 Task: Search one way flight ticket for 1 adult, 6 children, 1 infant in seat and 1 infant on lap in business from Niagara Falls: Niagara Falls International Airport to Evansville: Evansville Regional Airport on 8-3-2023. Choice of flights is Spirit. Number of bags: 2 carry on bags. Price is upto 90000. Outbound departure time preference is 11:45. Return departure time preference is 17:00.
Action: Mouse moved to (229, 336)
Screenshot: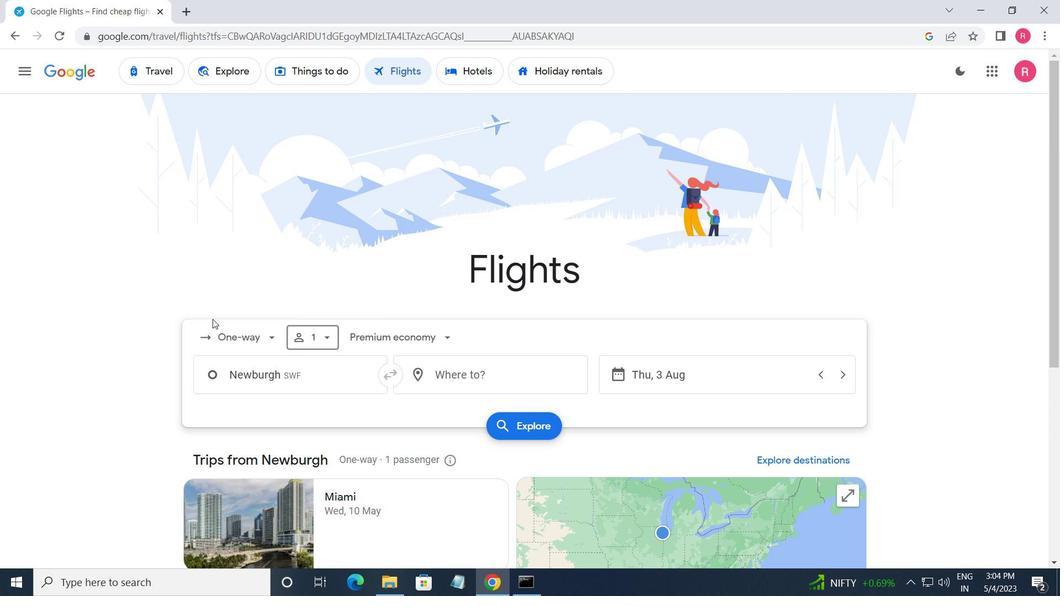 
Action: Mouse pressed left at (229, 336)
Screenshot: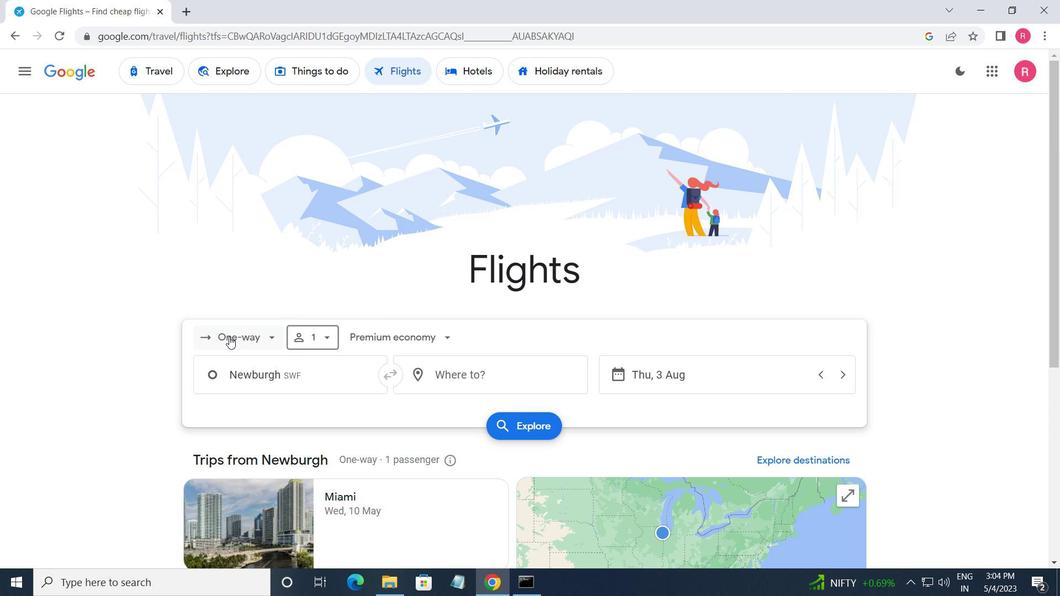 
Action: Mouse moved to (241, 405)
Screenshot: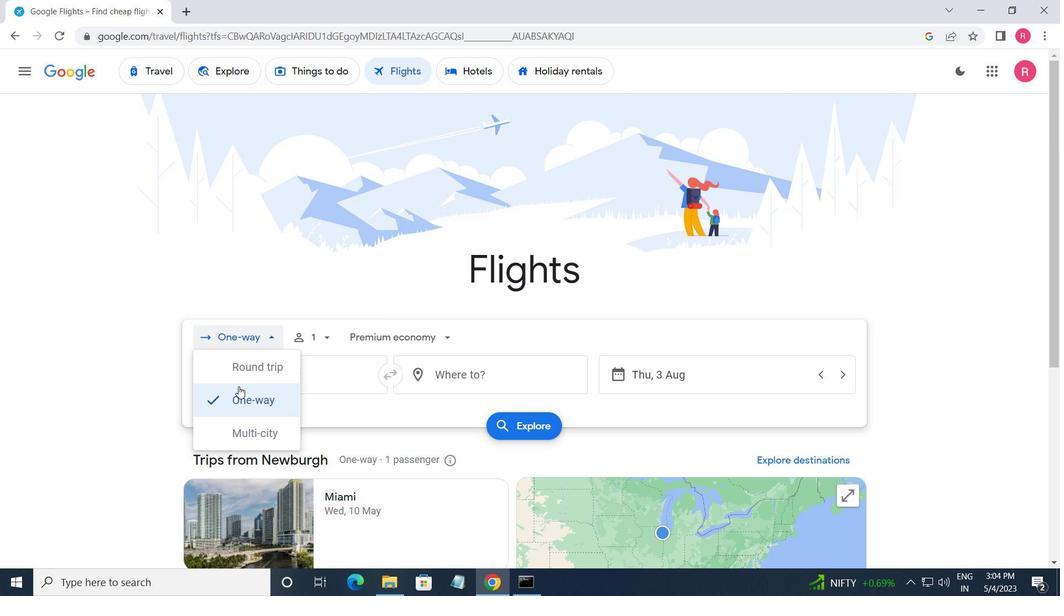 
Action: Mouse pressed left at (241, 405)
Screenshot: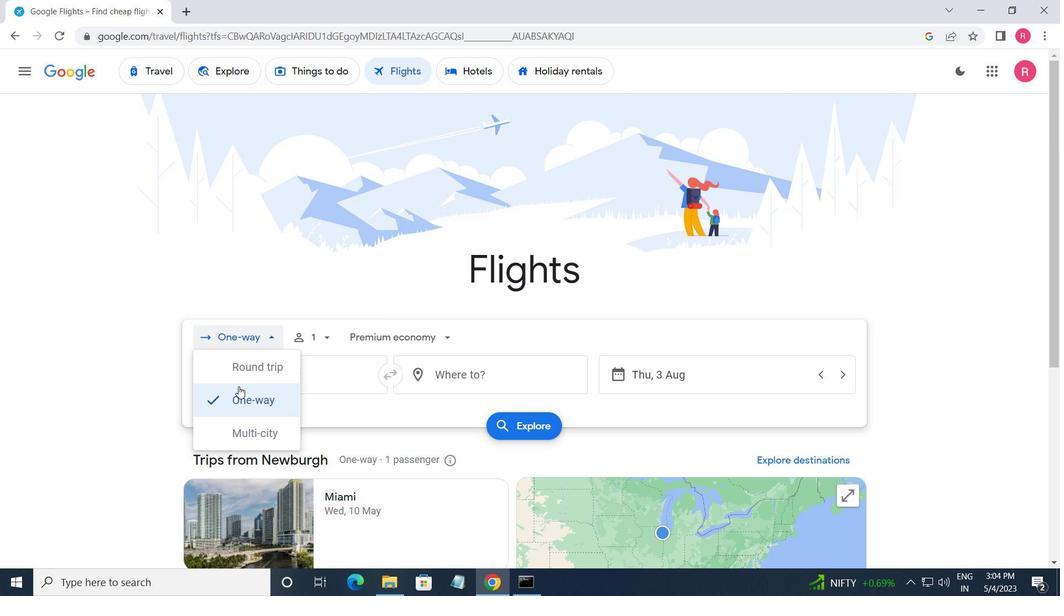 
Action: Mouse moved to (325, 333)
Screenshot: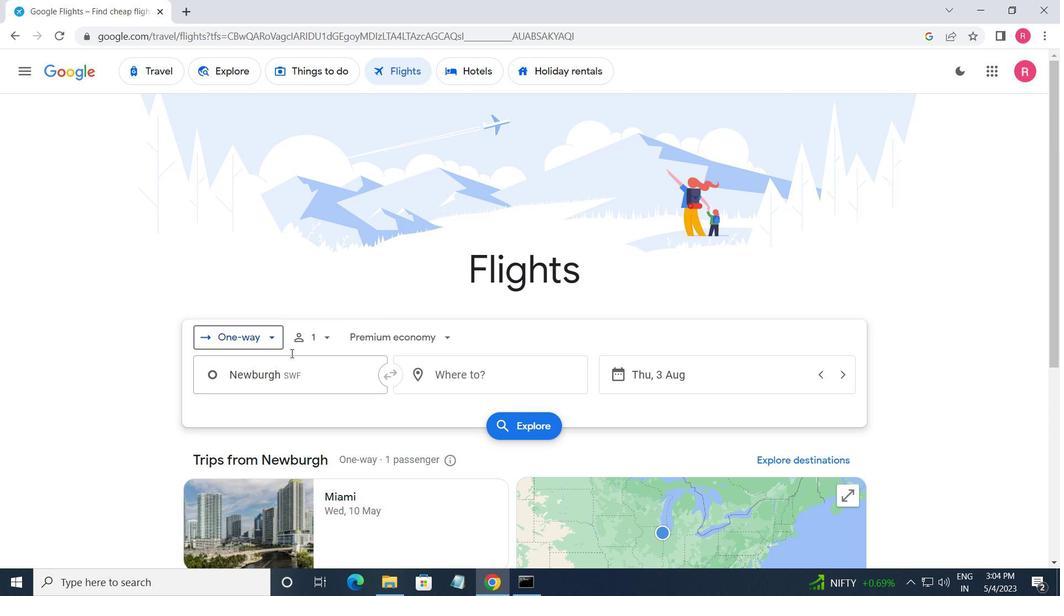 
Action: Mouse pressed left at (325, 333)
Screenshot: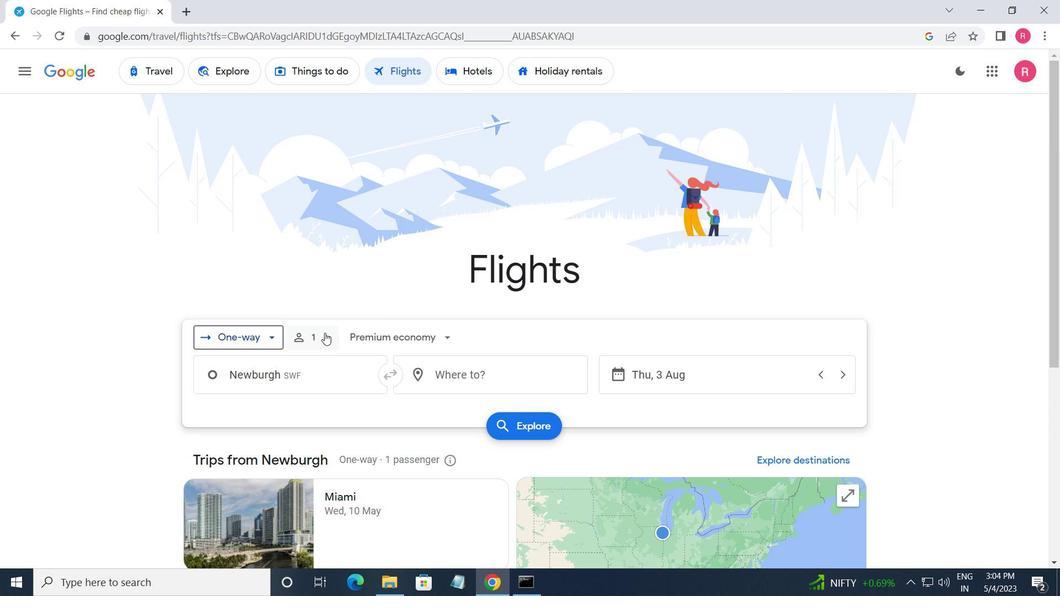 
Action: Mouse moved to (445, 418)
Screenshot: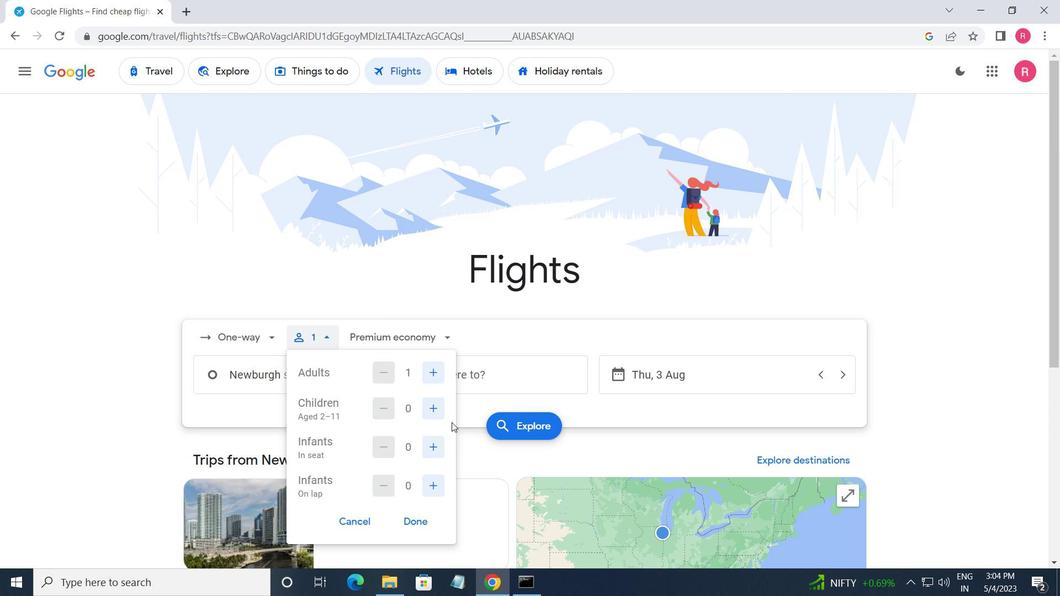 
Action: Mouse pressed left at (445, 418)
Screenshot: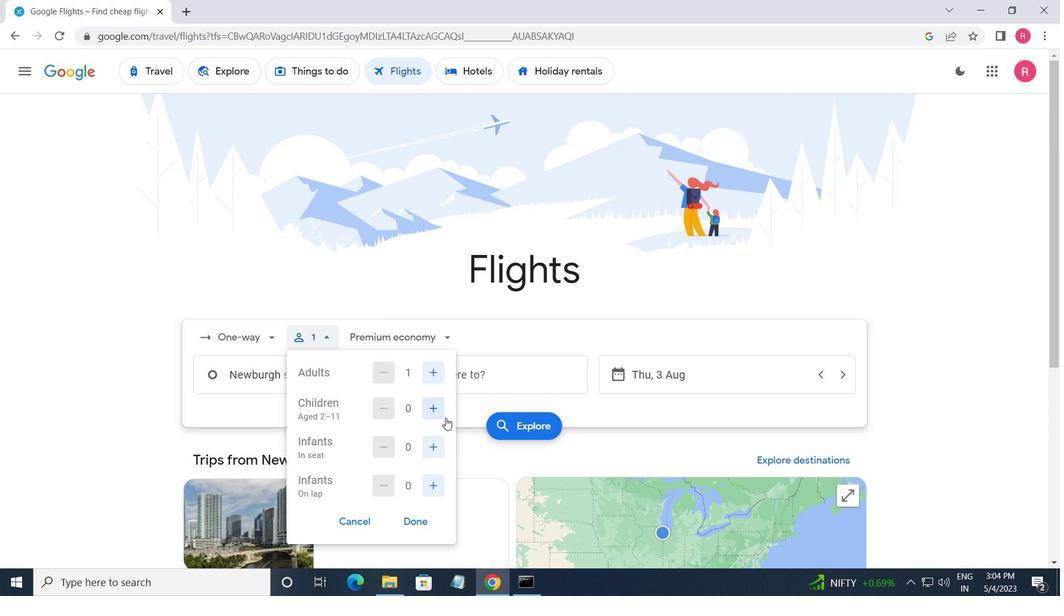 
Action: Mouse moved to (445, 417)
Screenshot: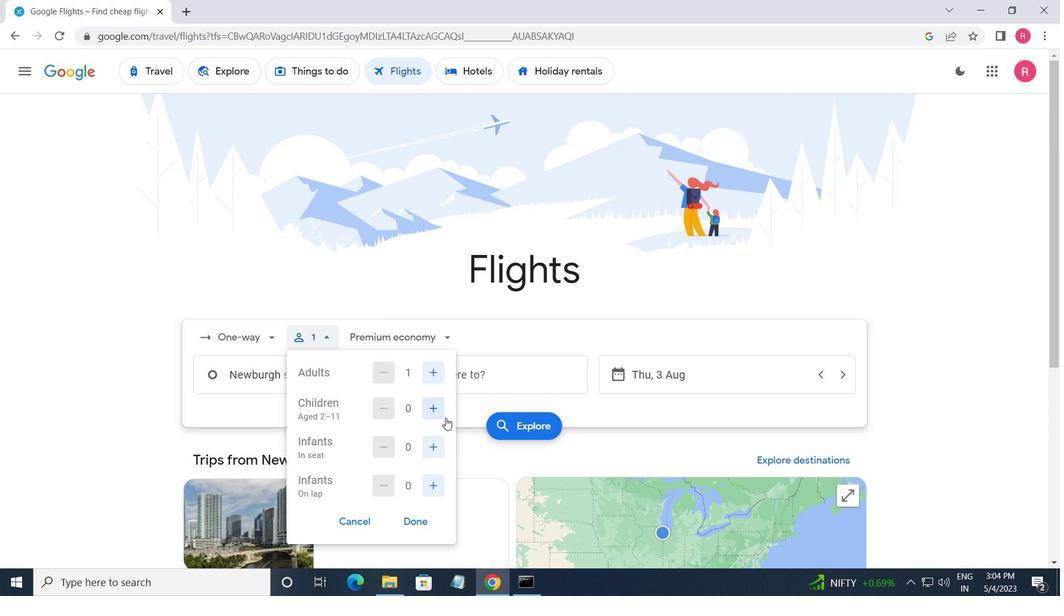 
Action: Mouse pressed left at (445, 417)
Screenshot: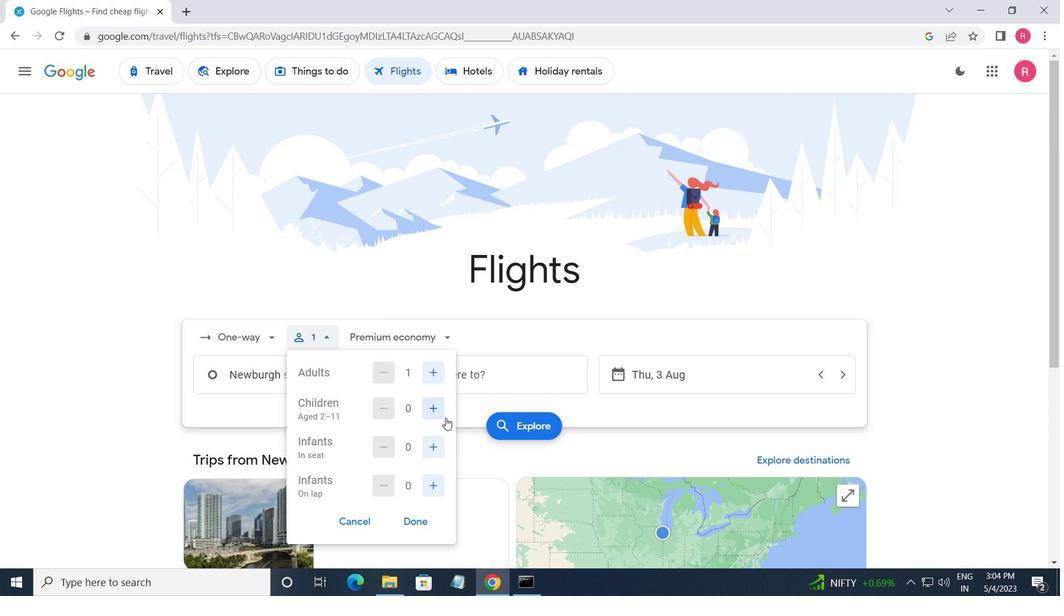 
Action: Mouse moved to (445, 417)
Screenshot: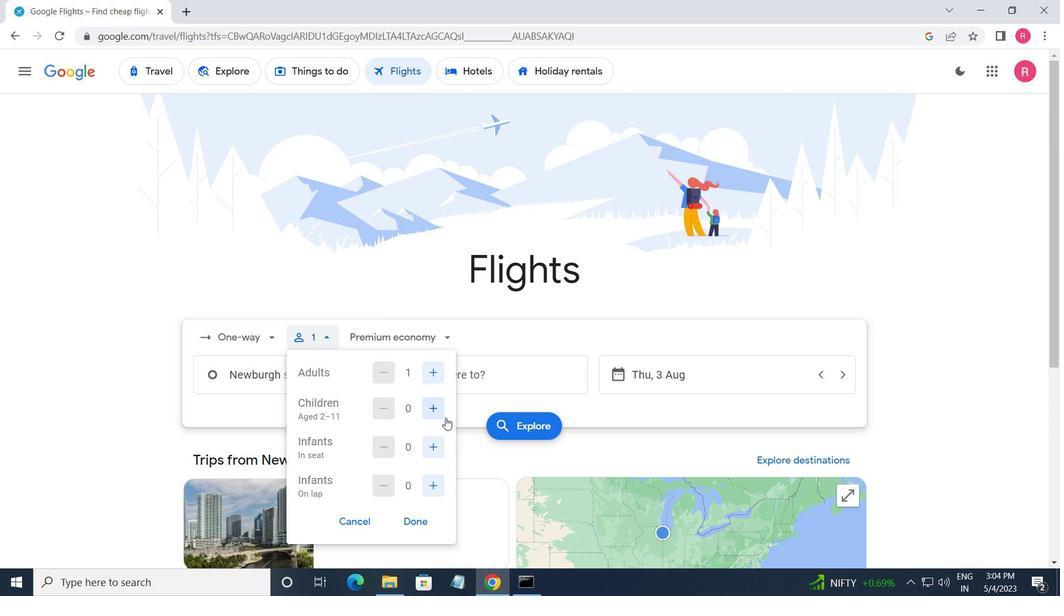 
Action: Mouse pressed left at (445, 417)
Screenshot: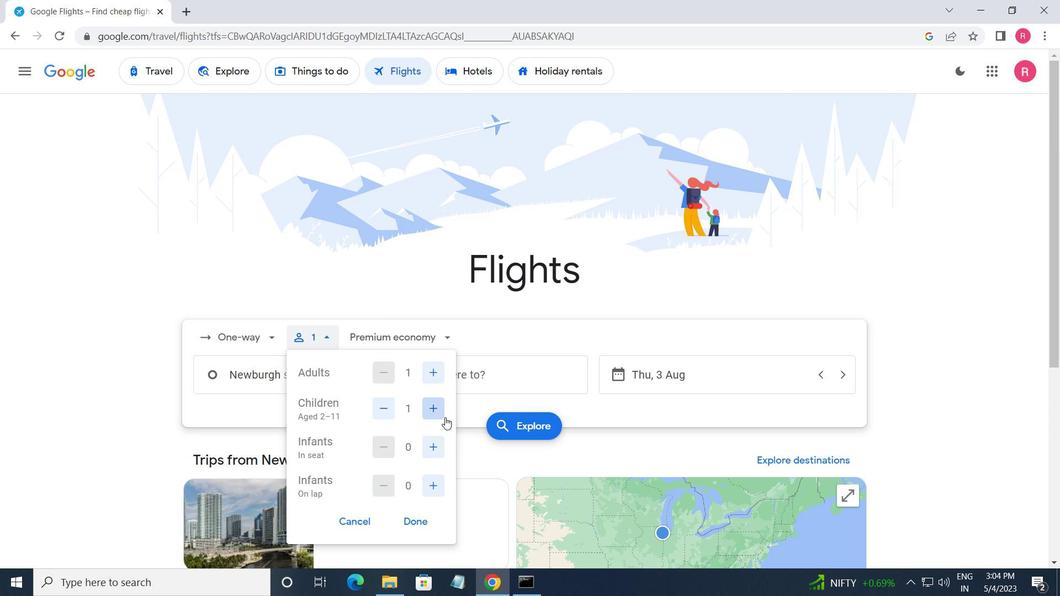 
Action: Mouse moved to (445, 415)
Screenshot: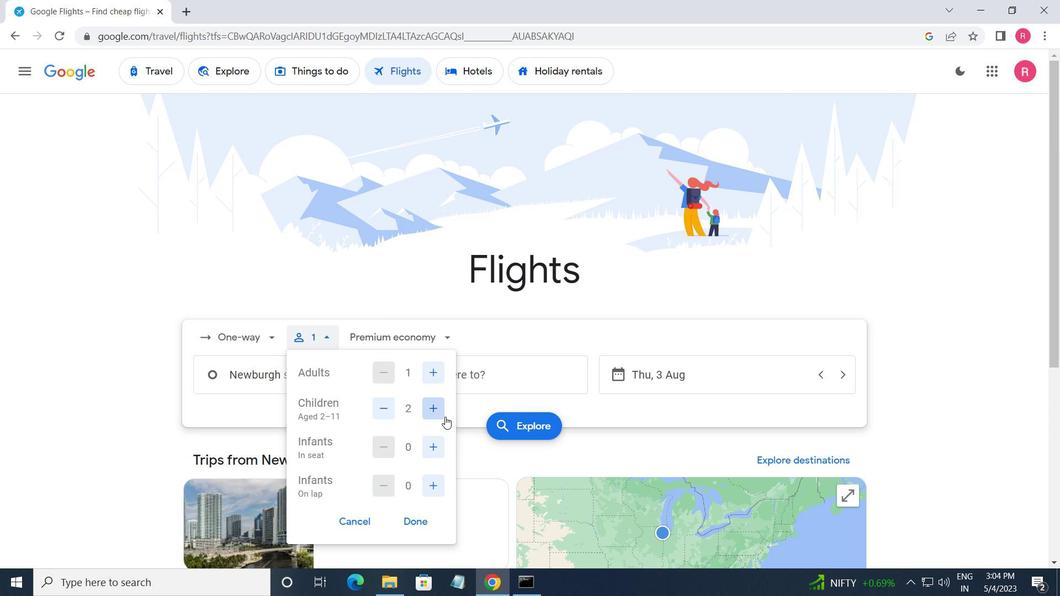 
Action: Mouse pressed left at (445, 415)
Screenshot: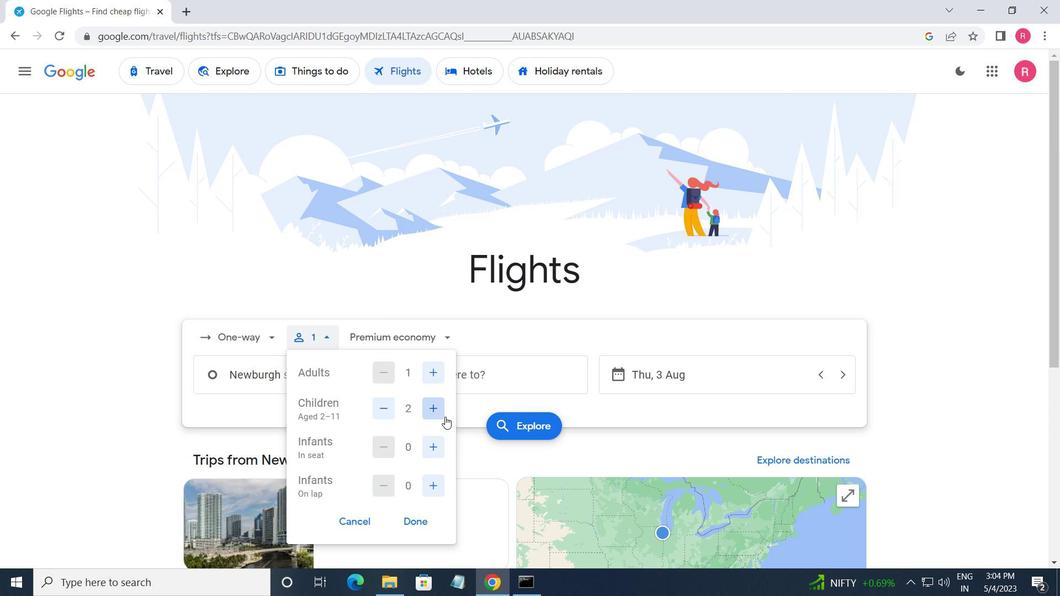 
Action: Mouse moved to (444, 414)
Screenshot: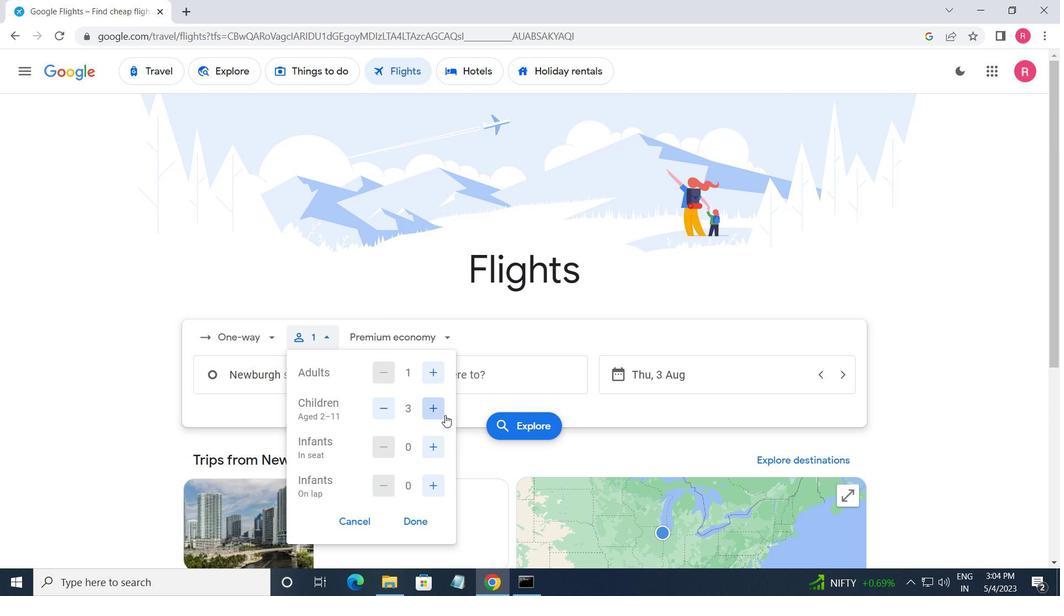 
Action: Mouse pressed left at (444, 414)
Screenshot: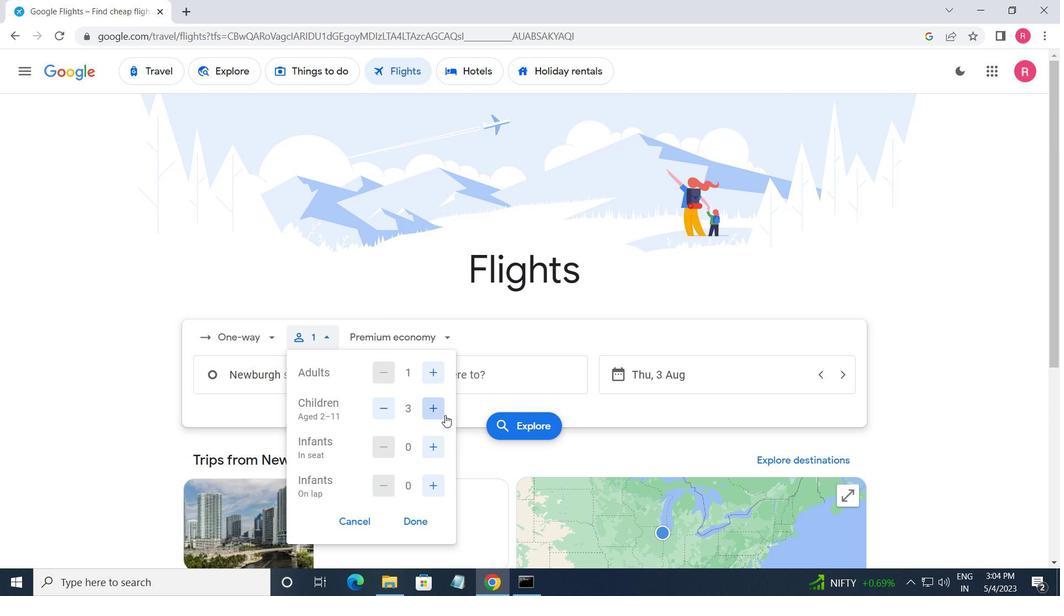 
Action: Mouse pressed left at (444, 414)
Screenshot: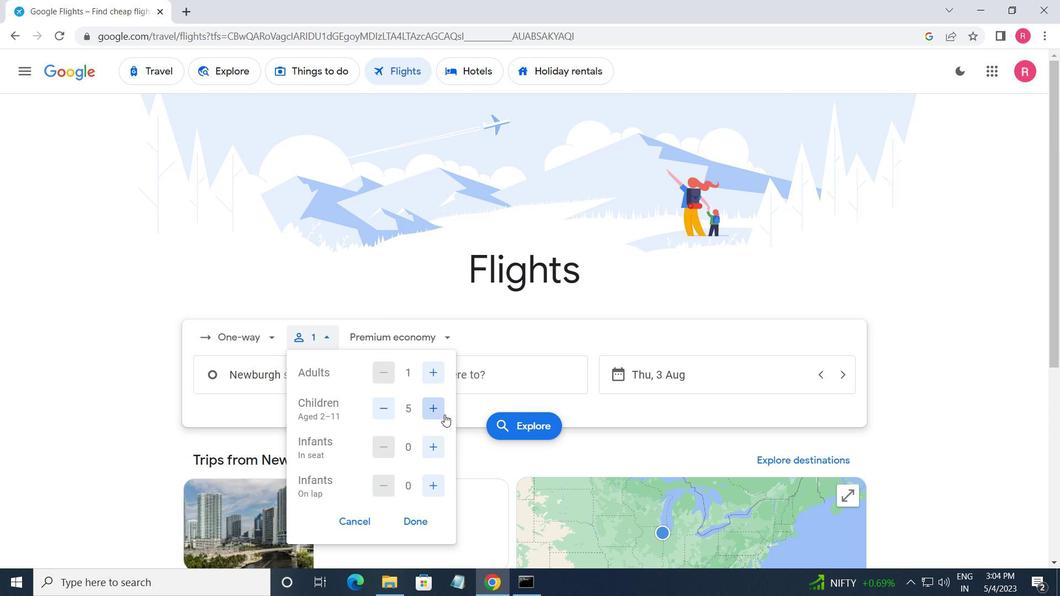 
Action: Mouse moved to (429, 444)
Screenshot: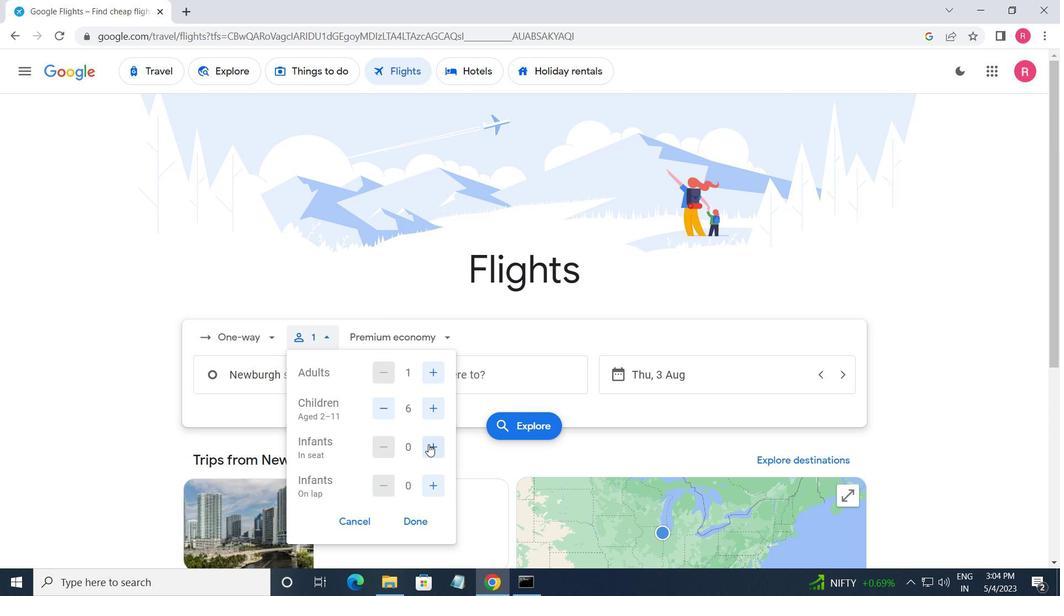 
Action: Mouse pressed left at (429, 444)
Screenshot: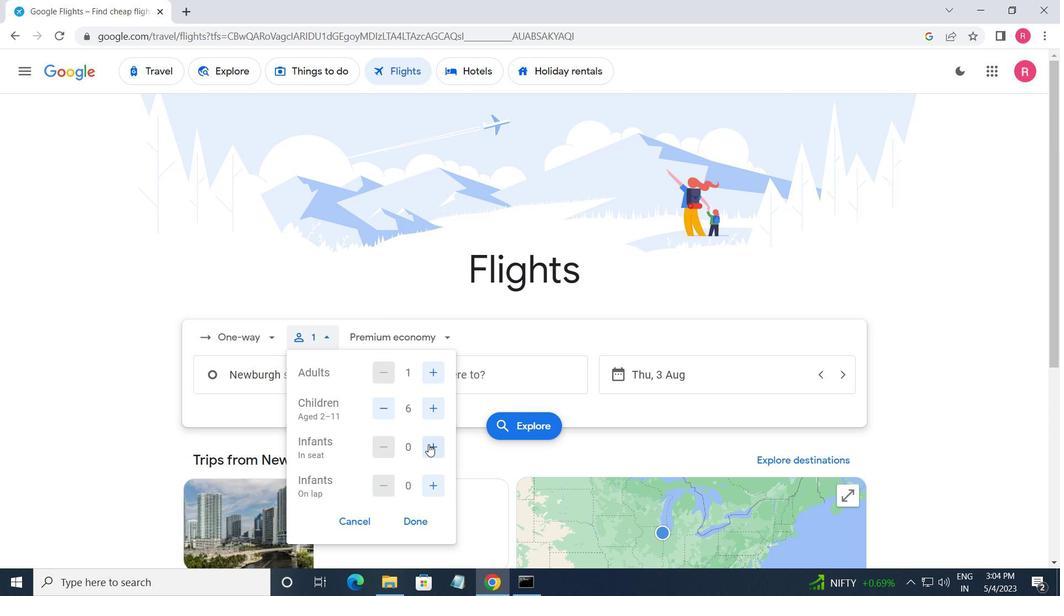 
Action: Mouse moved to (433, 490)
Screenshot: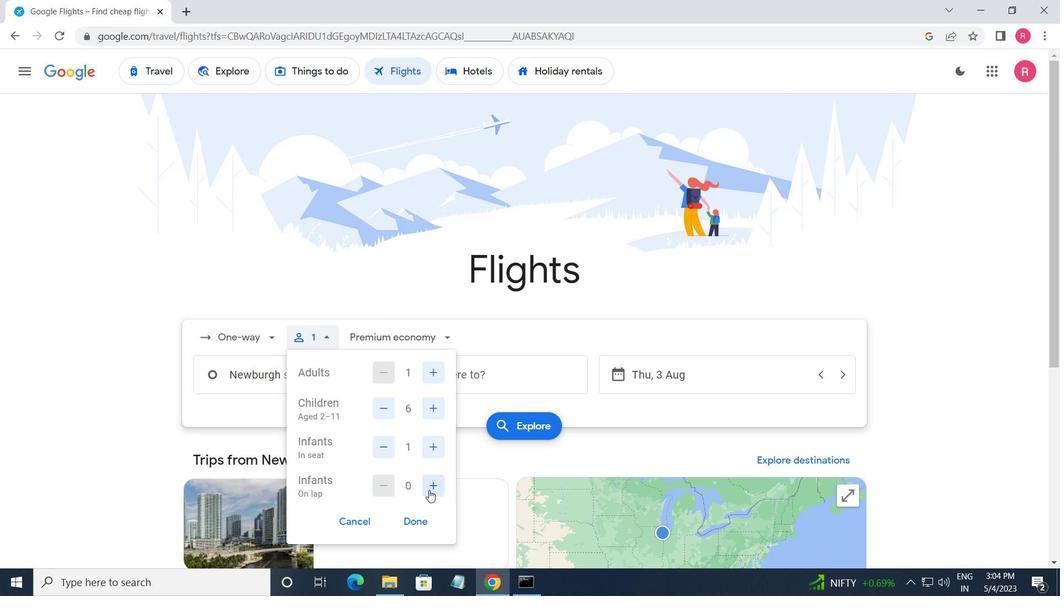 
Action: Mouse pressed left at (433, 490)
Screenshot: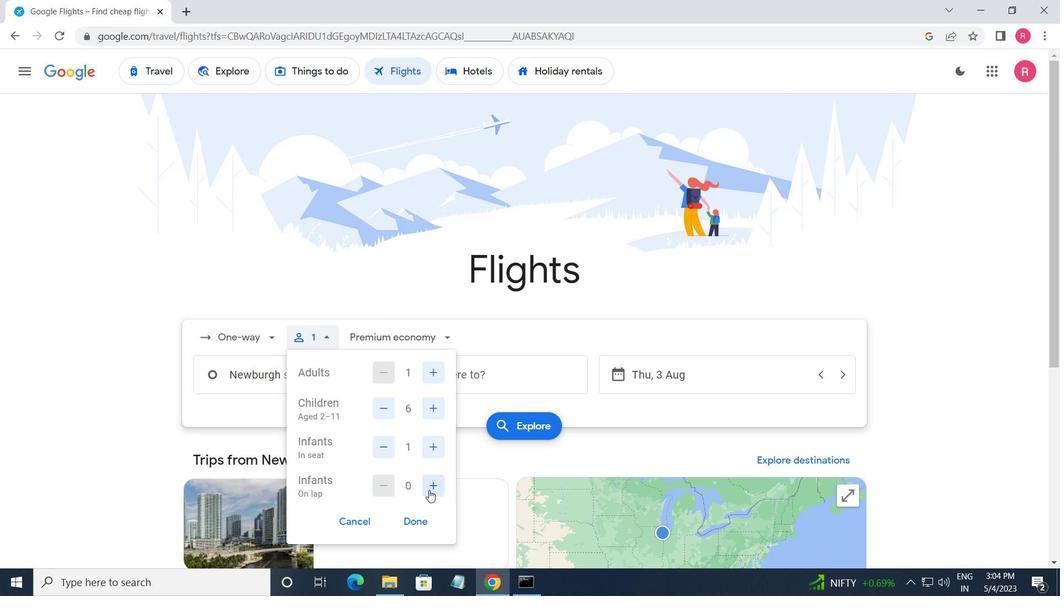 
Action: Mouse moved to (414, 333)
Screenshot: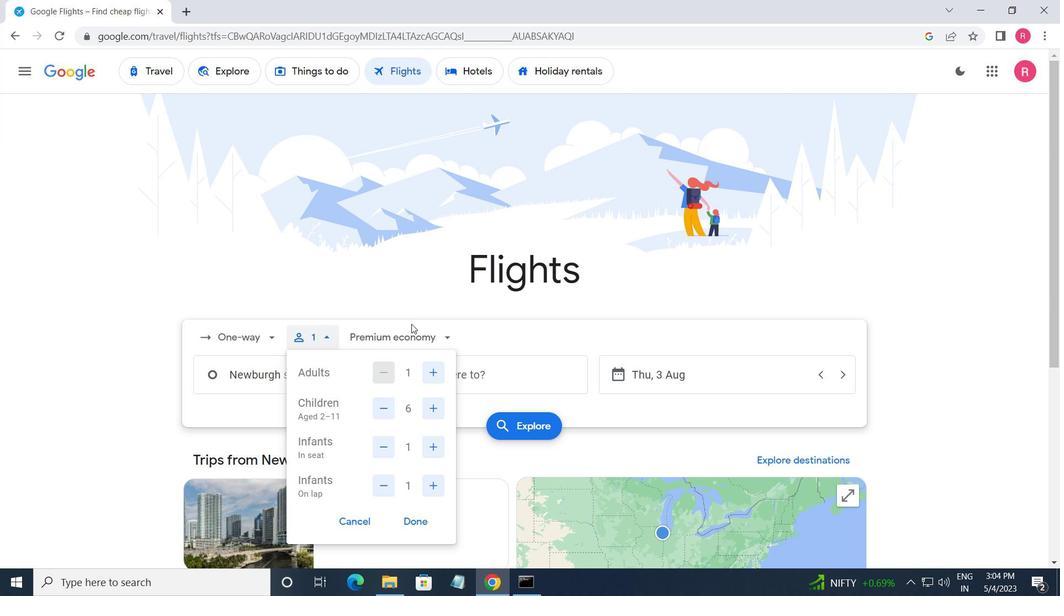 
Action: Mouse pressed left at (414, 333)
Screenshot: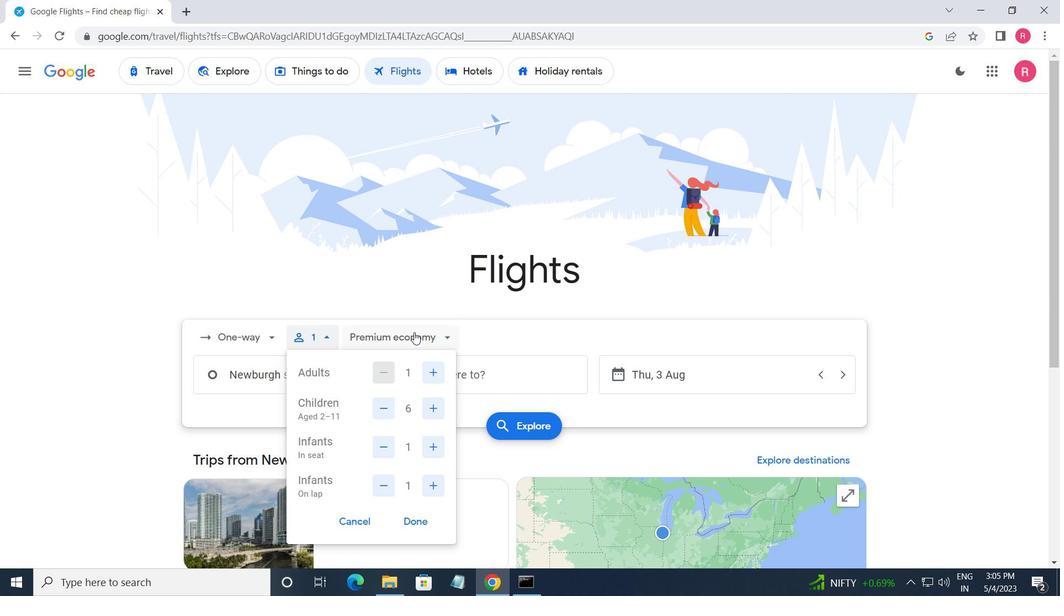 
Action: Mouse moved to (418, 428)
Screenshot: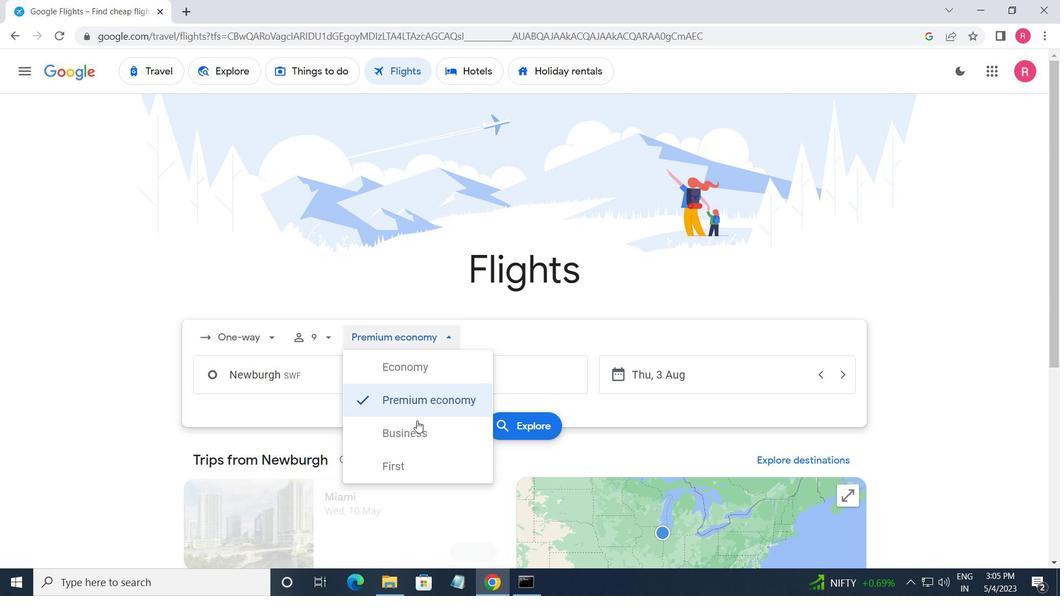 
Action: Mouse pressed left at (418, 428)
Screenshot: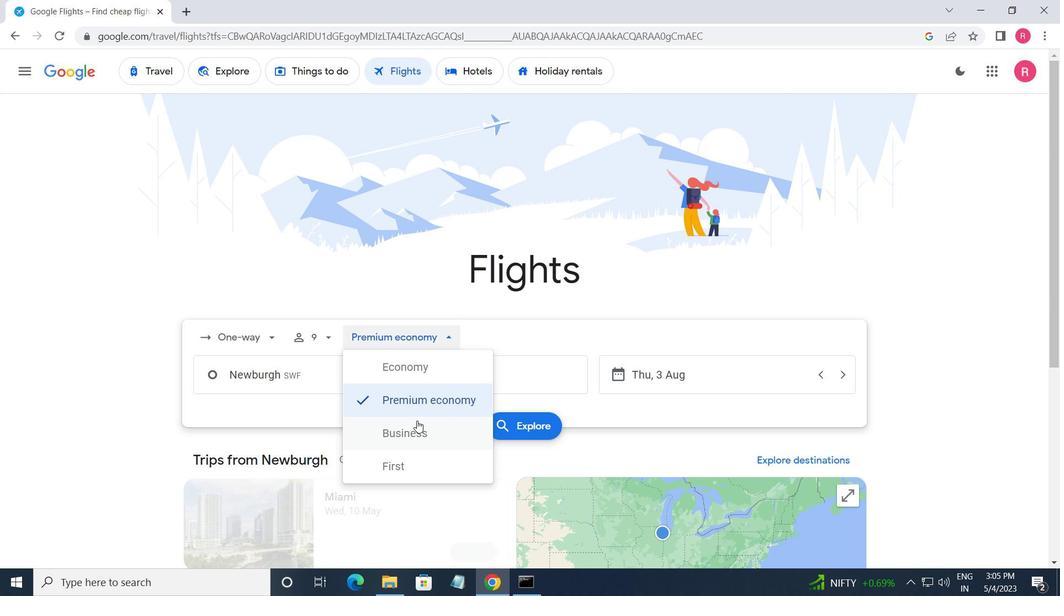 
Action: Mouse moved to (346, 377)
Screenshot: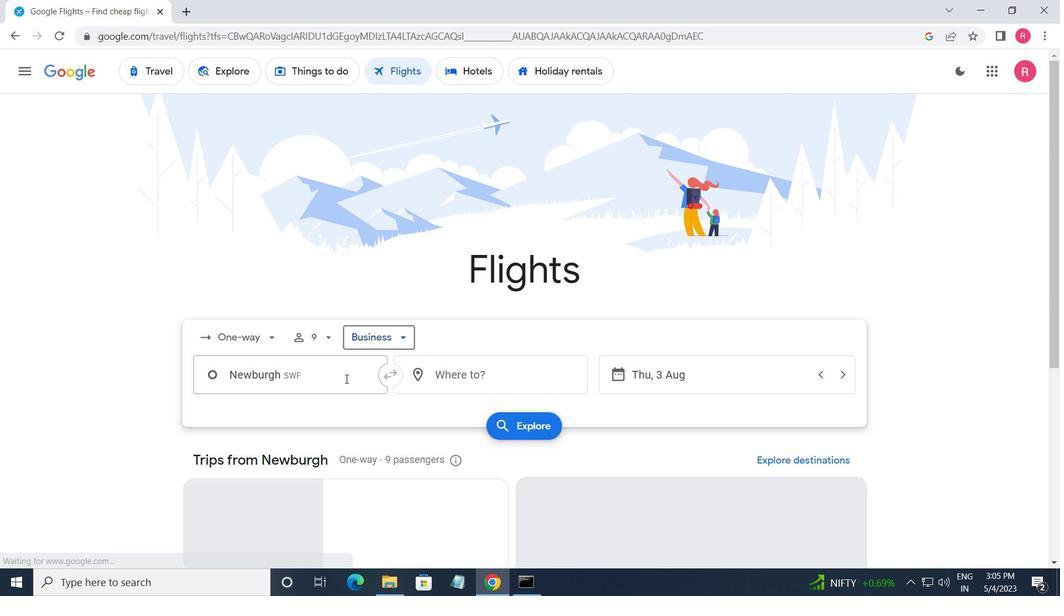 
Action: Mouse pressed left at (346, 377)
Screenshot: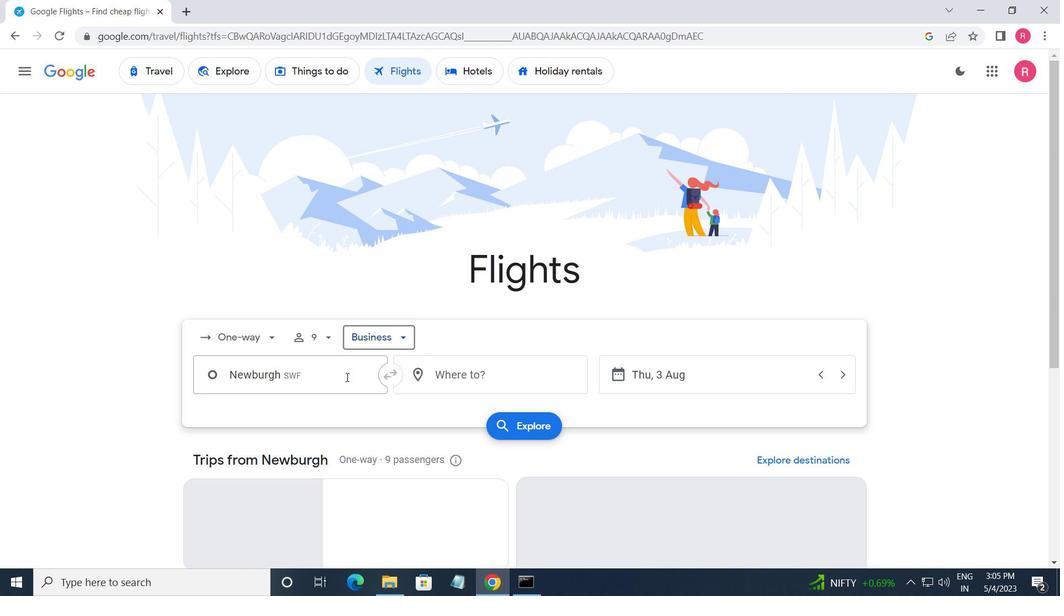 
Action: Mouse moved to (343, 374)
Screenshot: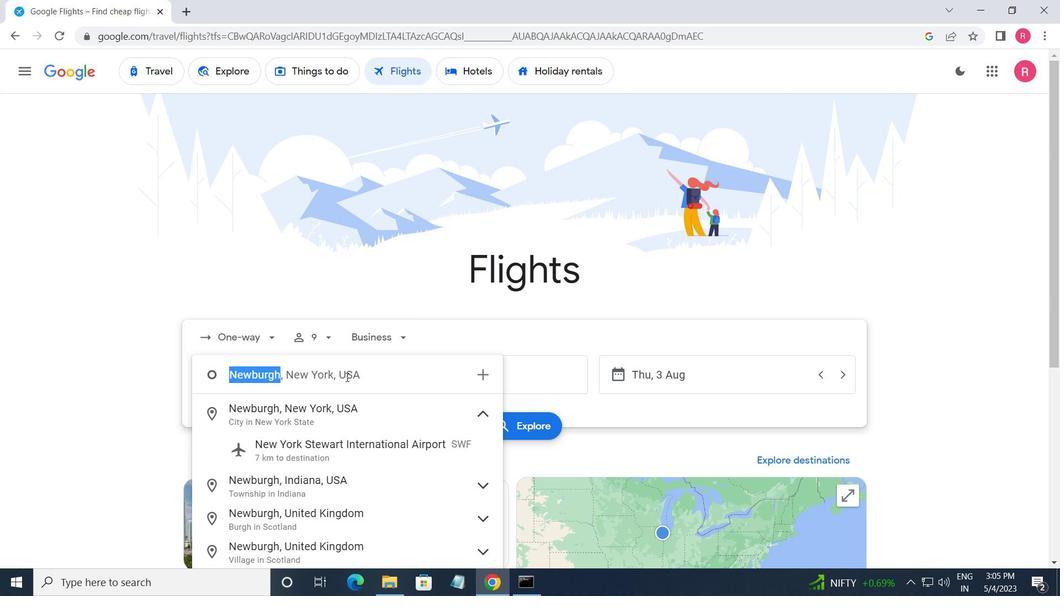 
Action: Key pressed <Key.shift_r>Niagara<Key.space><Key.shift><Key.shift><Key.shift><Key.shift>FALLS
Screenshot: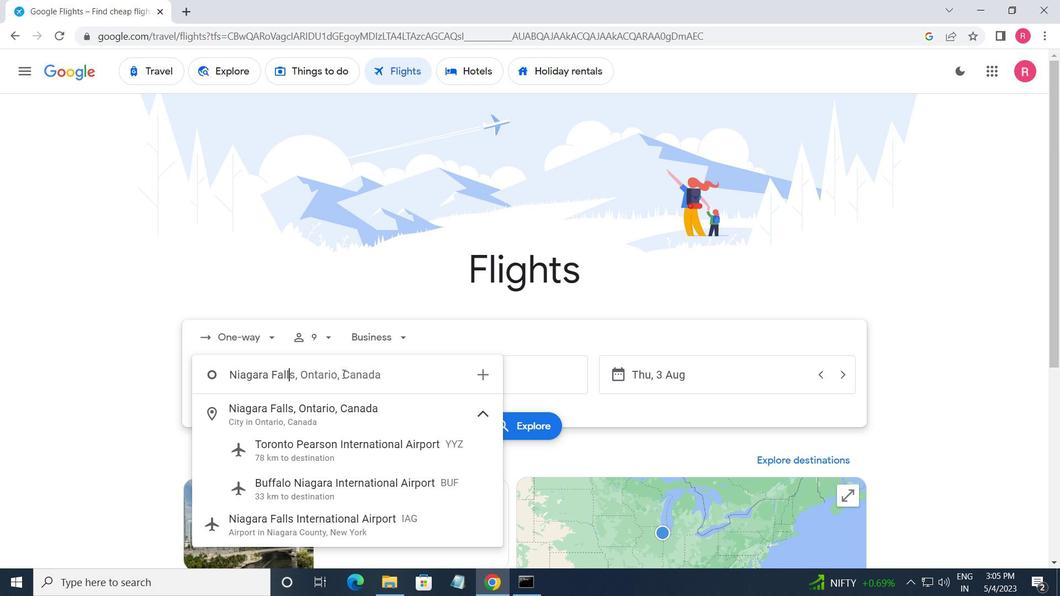 
Action: Mouse moved to (362, 521)
Screenshot: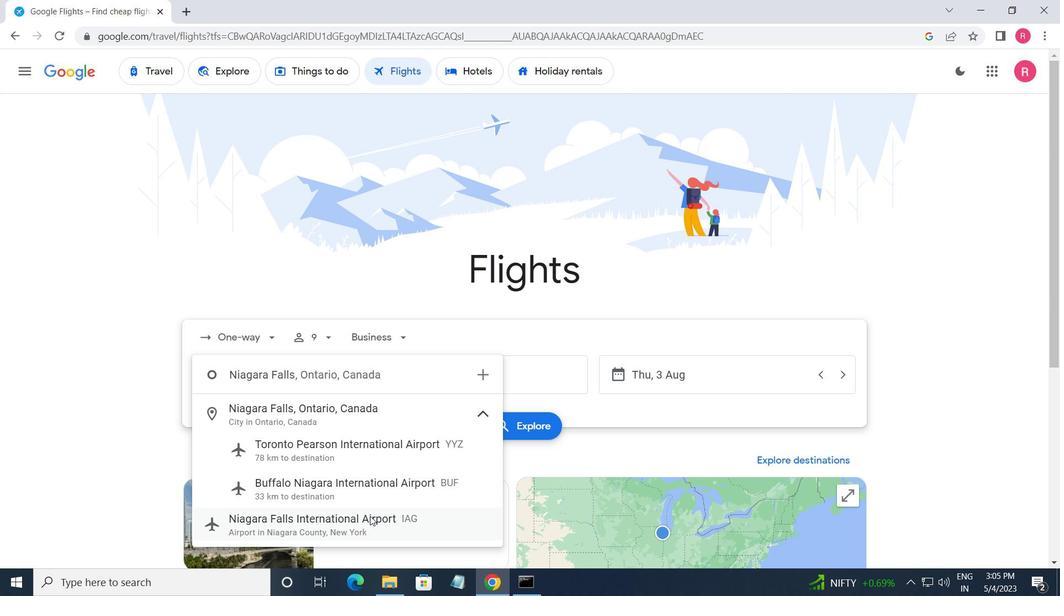 
Action: Mouse pressed left at (362, 521)
Screenshot: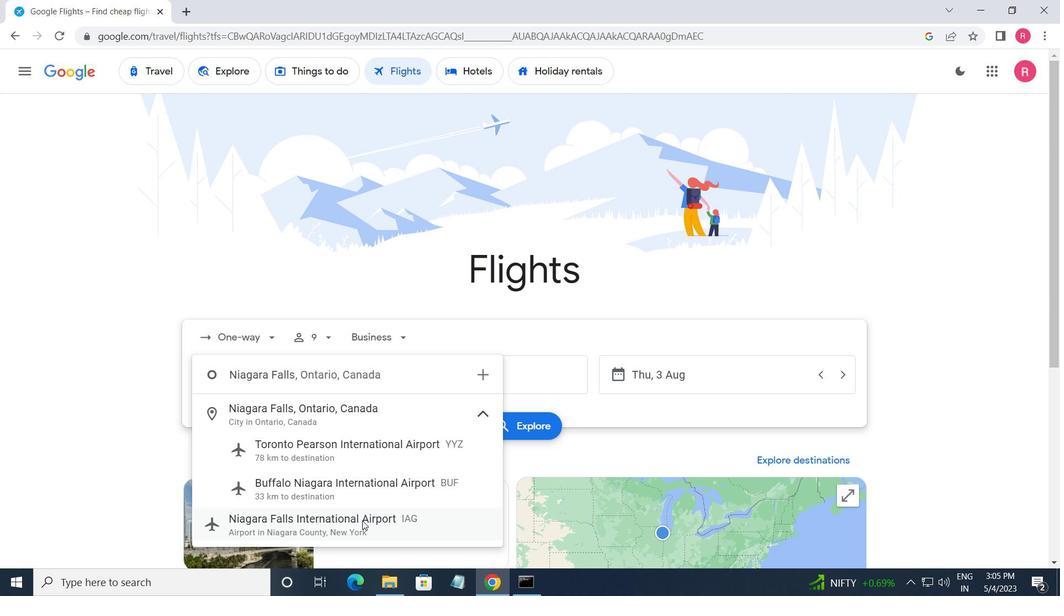 
Action: Mouse moved to (510, 390)
Screenshot: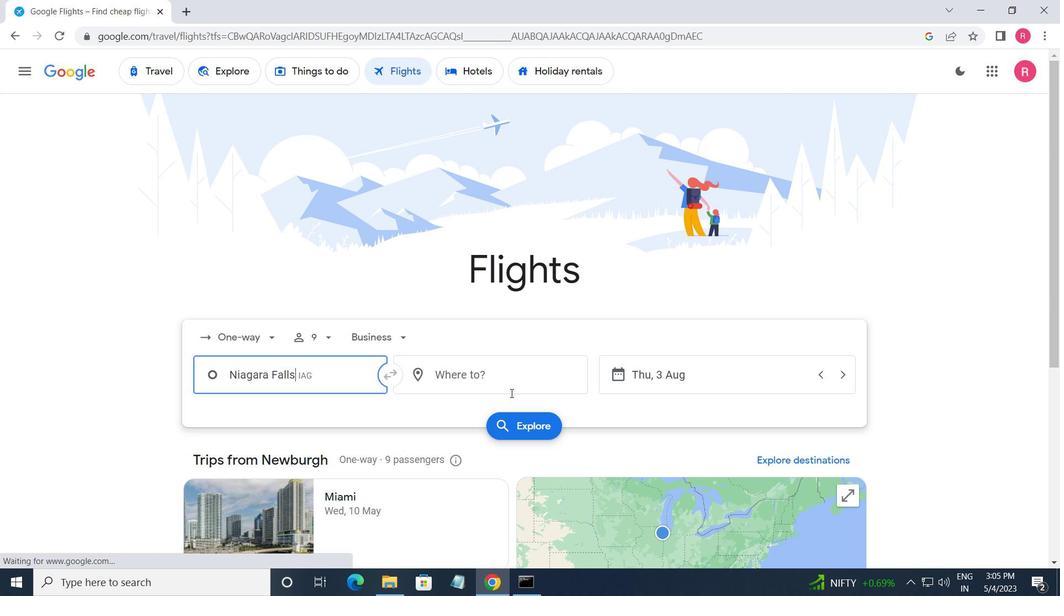 
Action: Mouse pressed left at (510, 390)
Screenshot: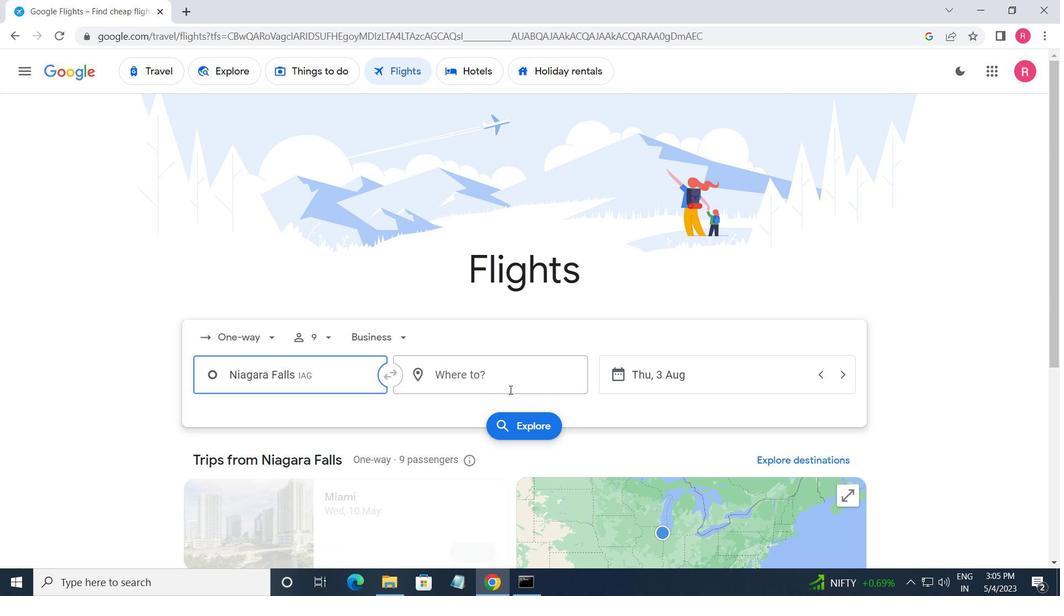 
Action: Mouse moved to (483, 516)
Screenshot: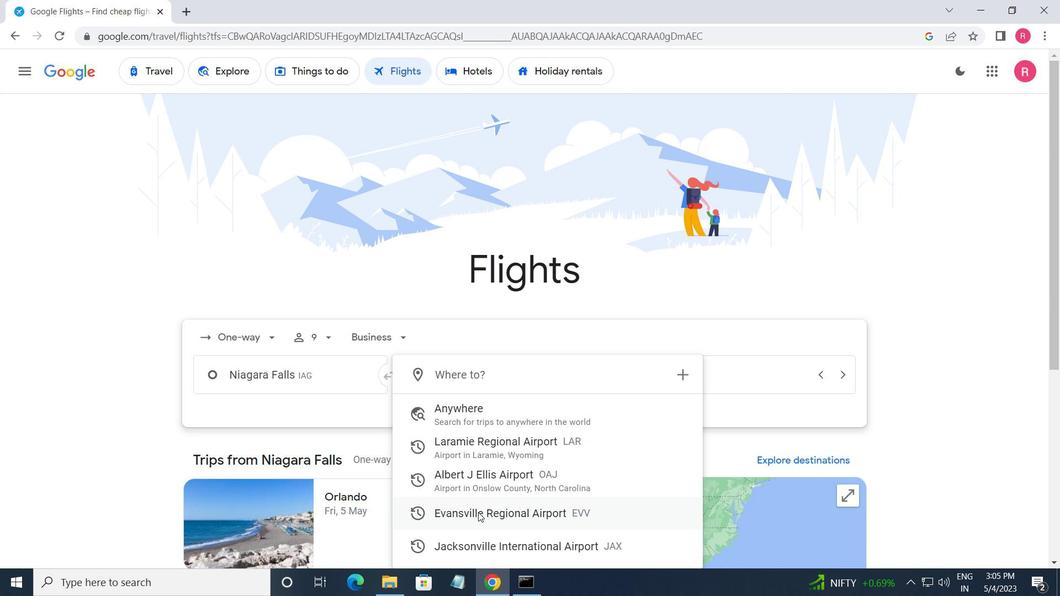 
Action: Mouse pressed left at (483, 516)
Screenshot: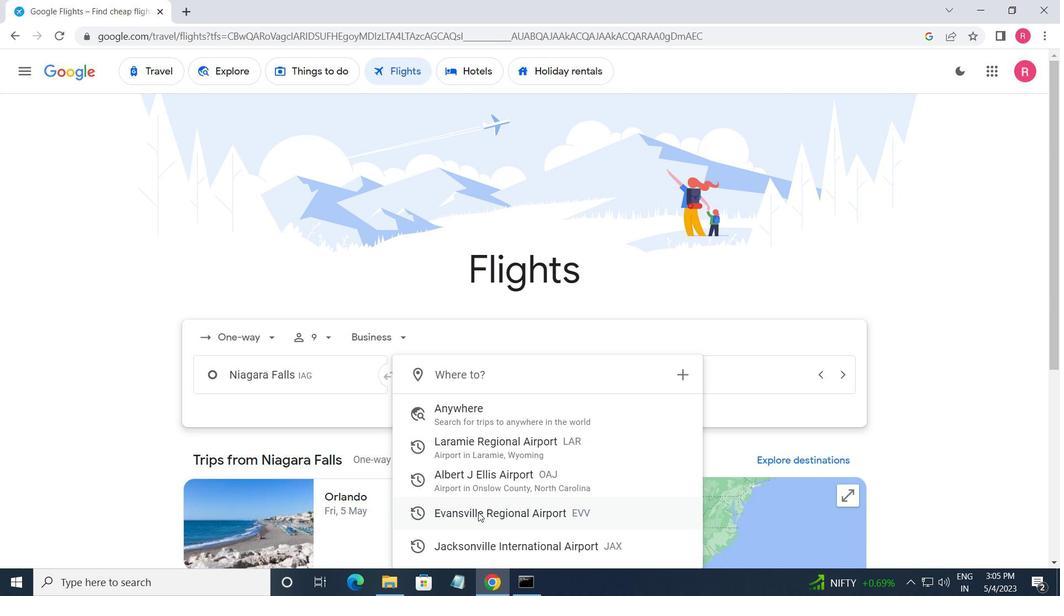 
Action: Mouse moved to (493, 513)
Screenshot: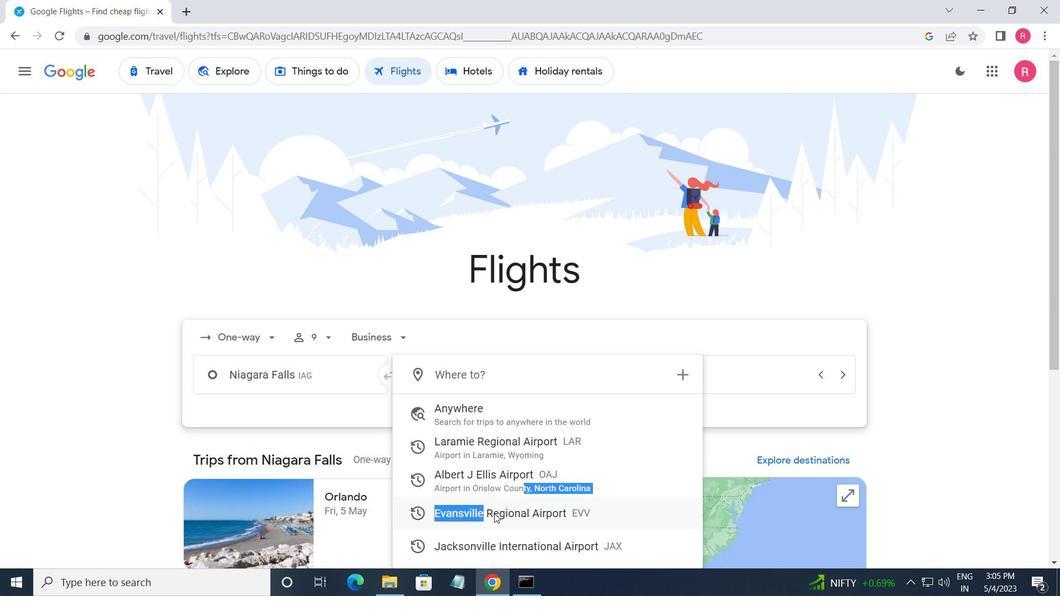 
Action: Mouse pressed left at (493, 513)
Screenshot: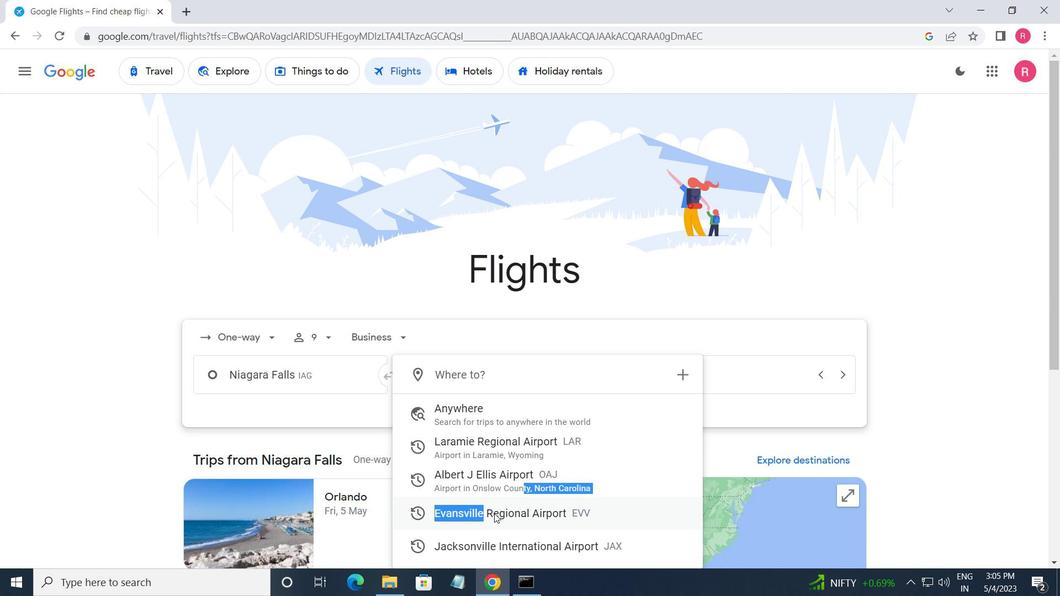 
Action: Mouse moved to (738, 381)
Screenshot: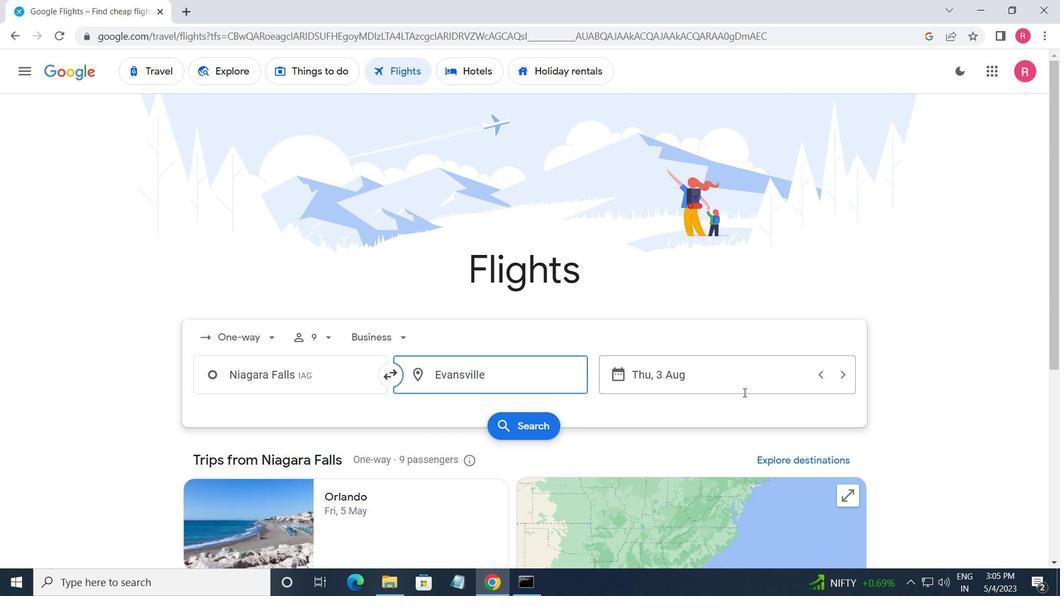 
Action: Mouse pressed left at (738, 381)
Screenshot: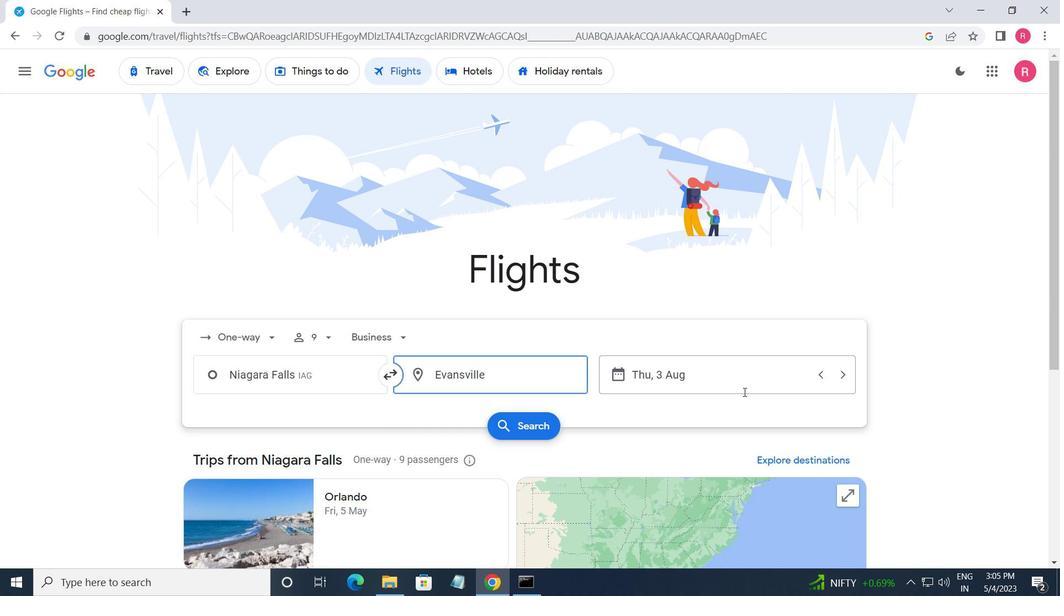 
Action: Mouse moved to (511, 325)
Screenshot: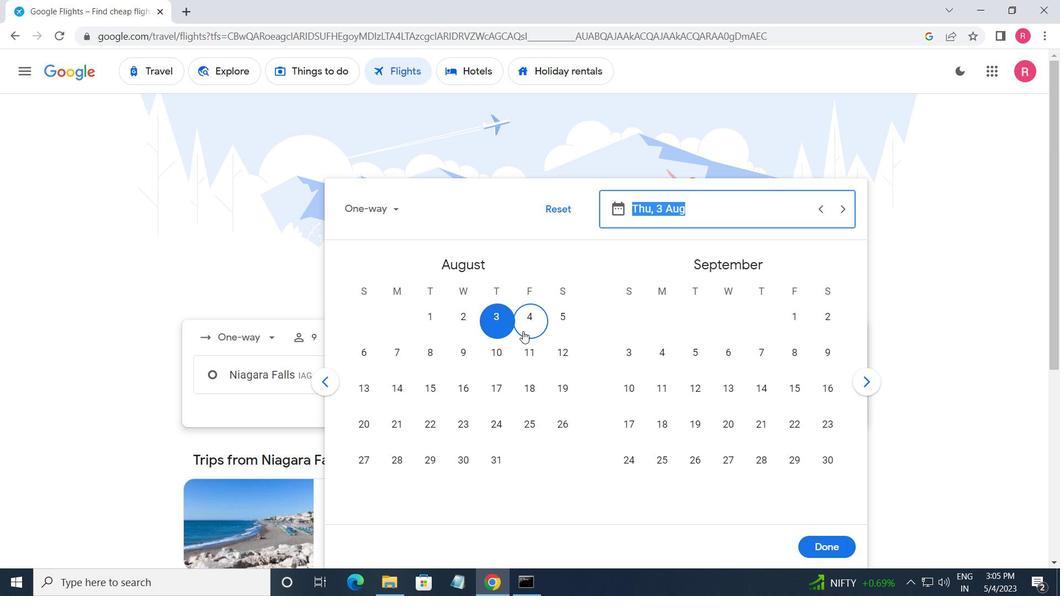 
Action: Mouse pressed left at (511, 325)
Screenshot: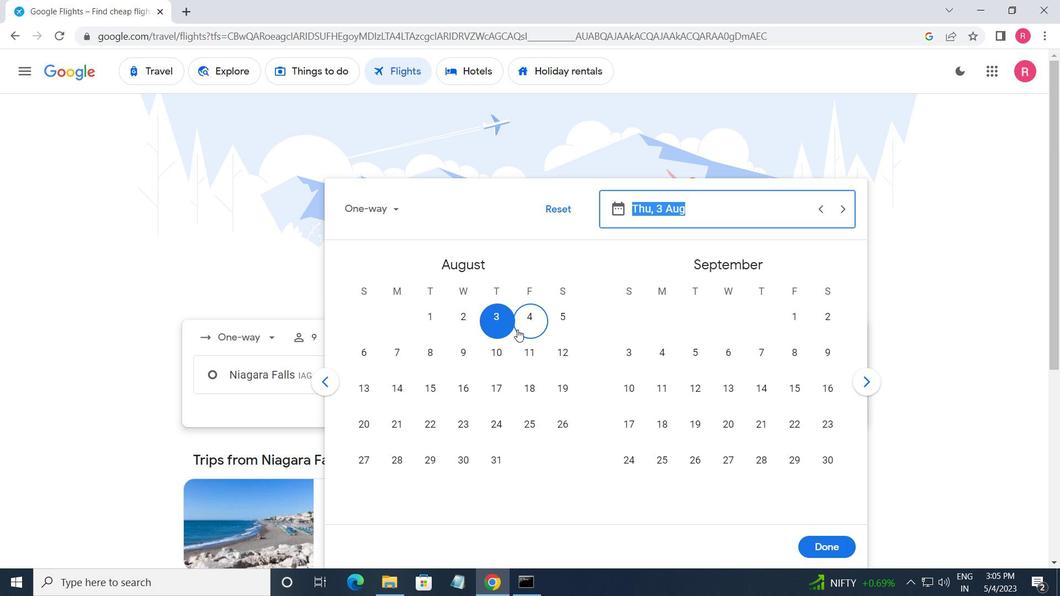 
Action: Mouse moved to (827, 541)
Screenshot: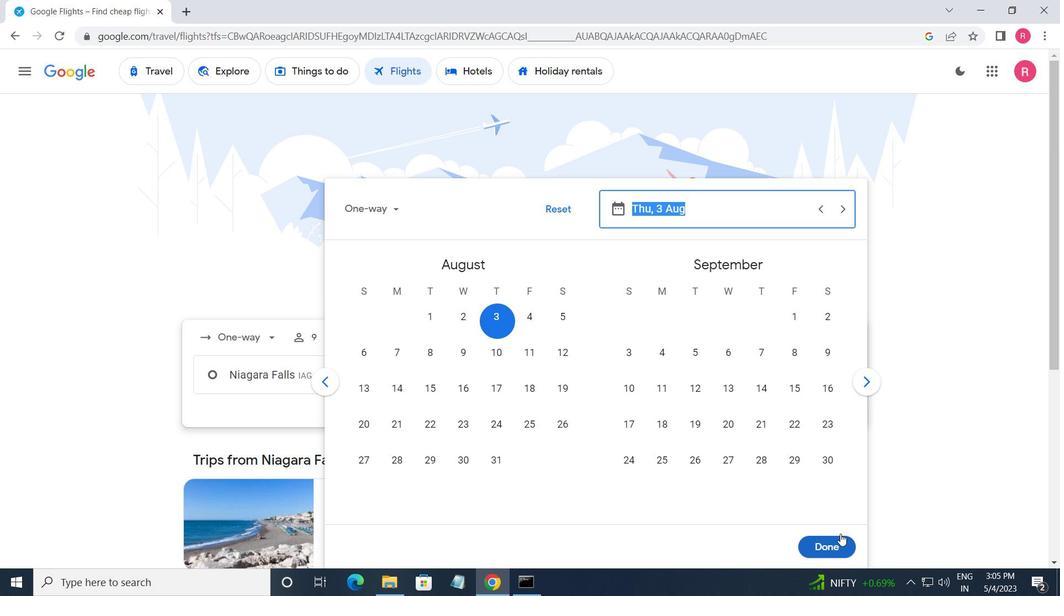 
Action: Mouse pressed left at (827, 541)
Screenshot: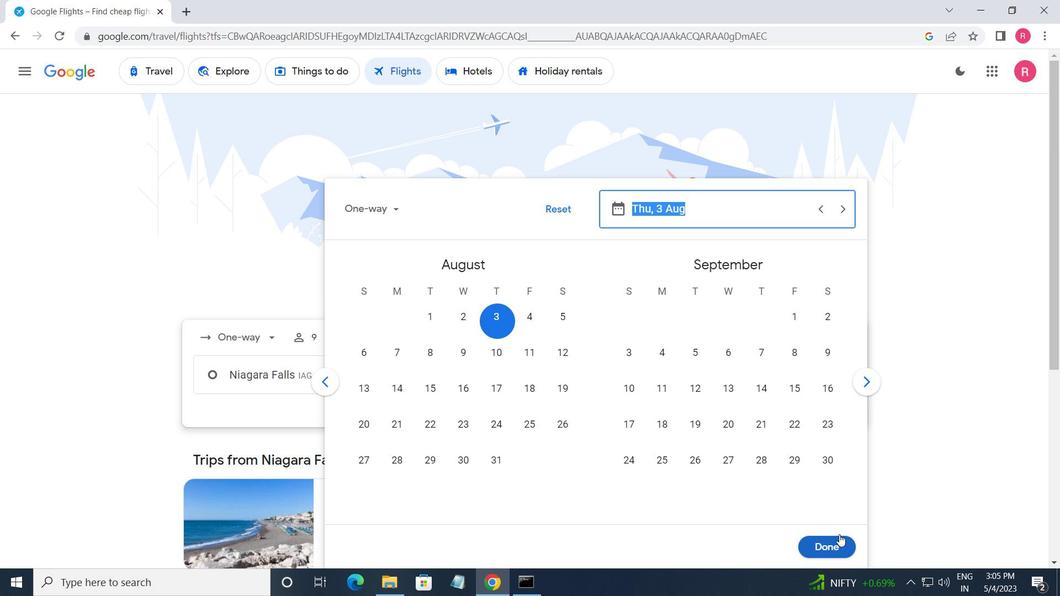 
Action: Mouse moved to (529, 422)
Screenshot: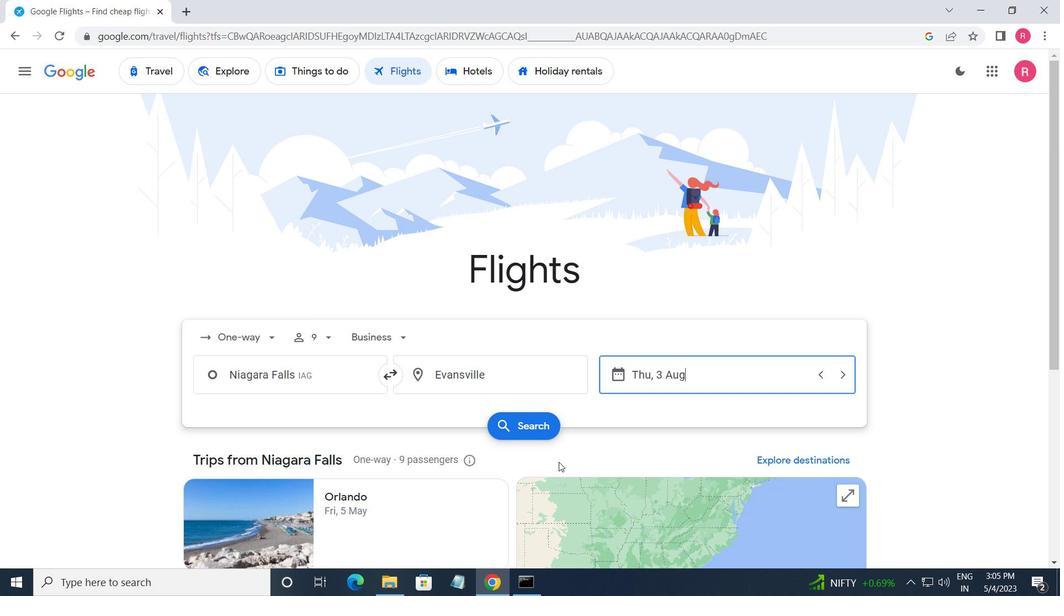 
Action: Mouse pressed left at (529, 422)
Screenshot: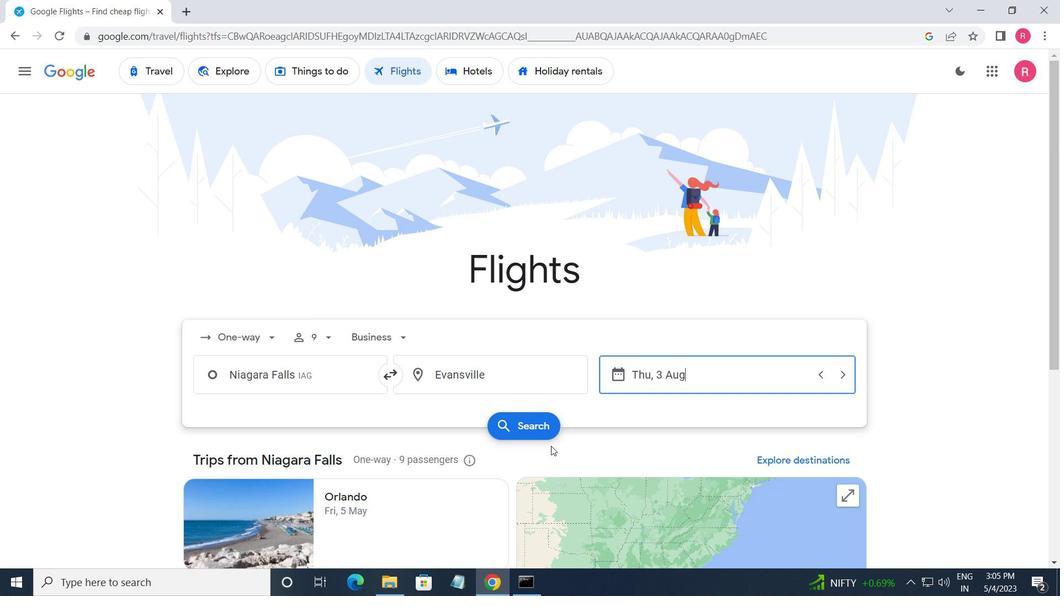 
Action: Mouse moved to (214, 204)
Screenshot: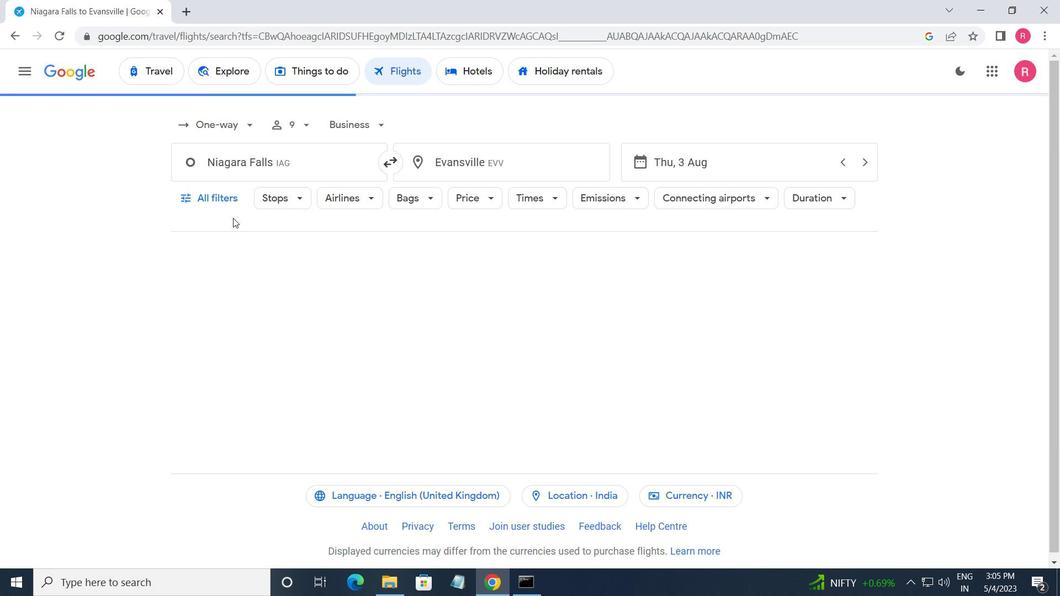 
Action: Mouse pressed left at (214, 204)
Screenshot: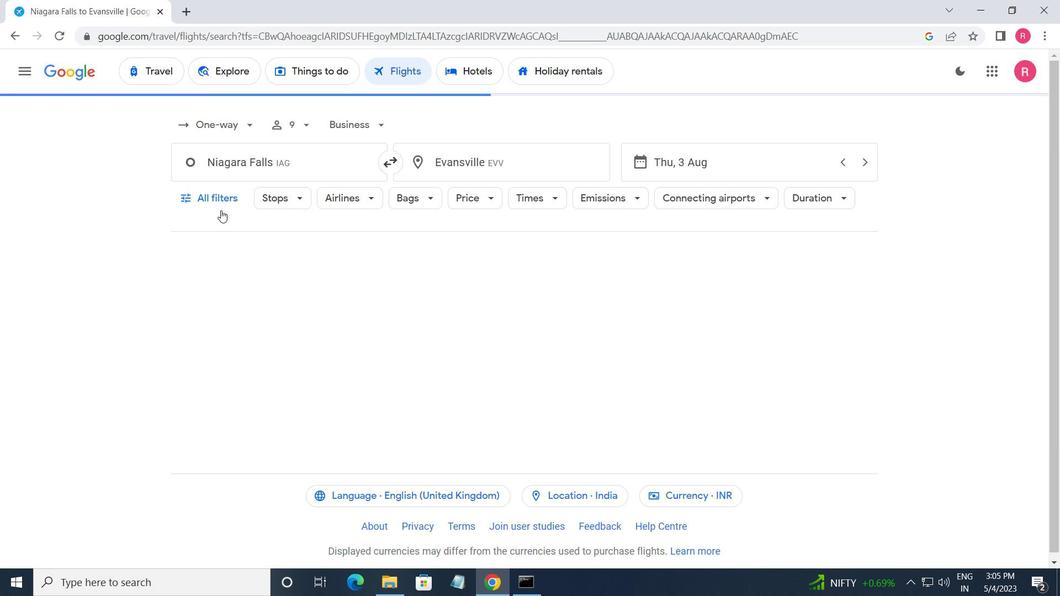 
Action: Mouse moved to (337, 348)
Screenshot: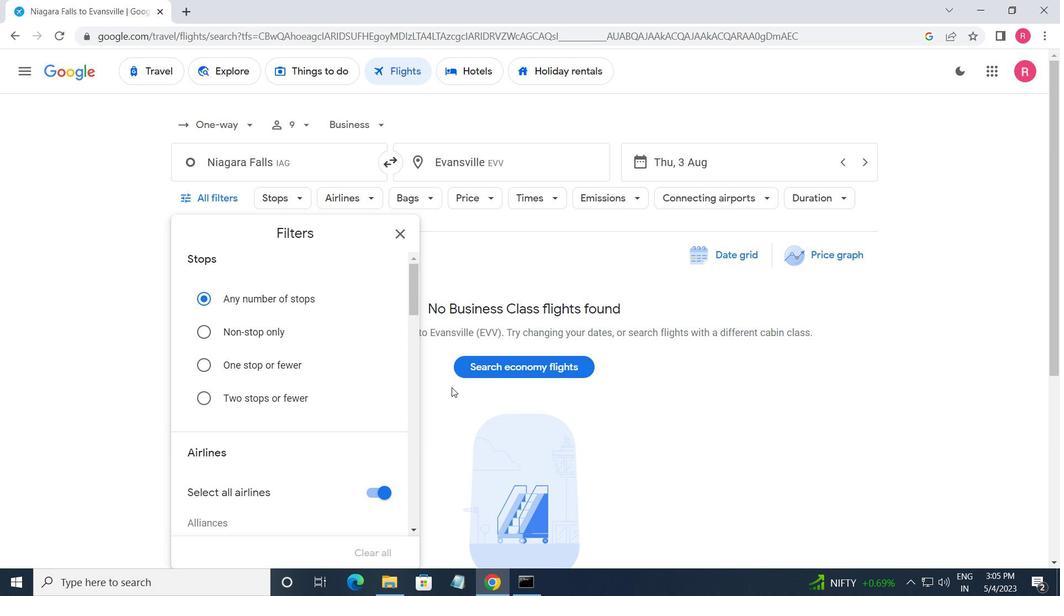 
Action: Mouse scrolled (337, 347) with delta (0, 0)
Screenshot: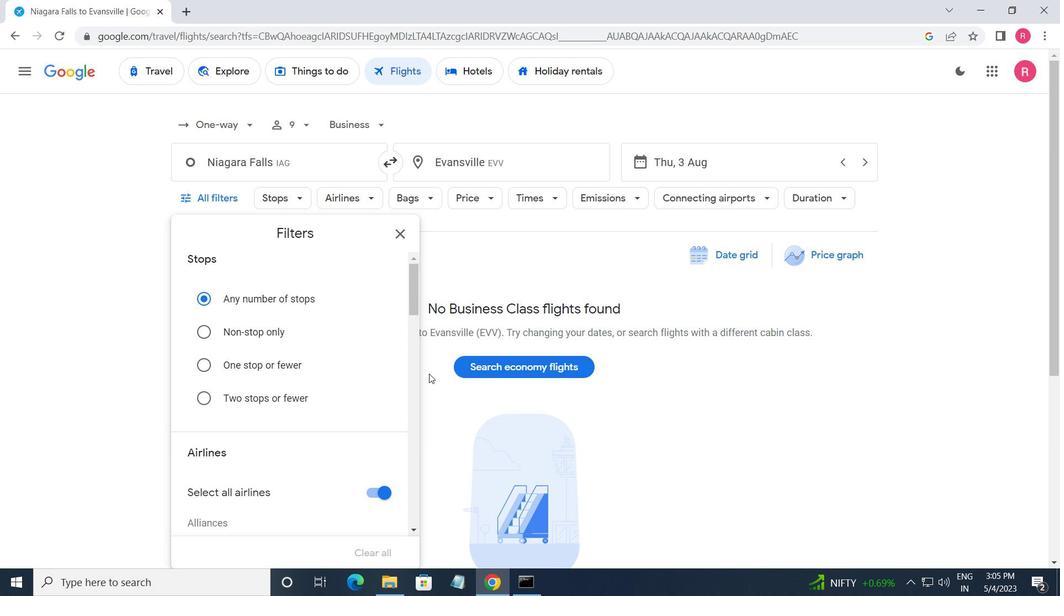 
Action: Mouse moved to (342, 346)
Screenshot: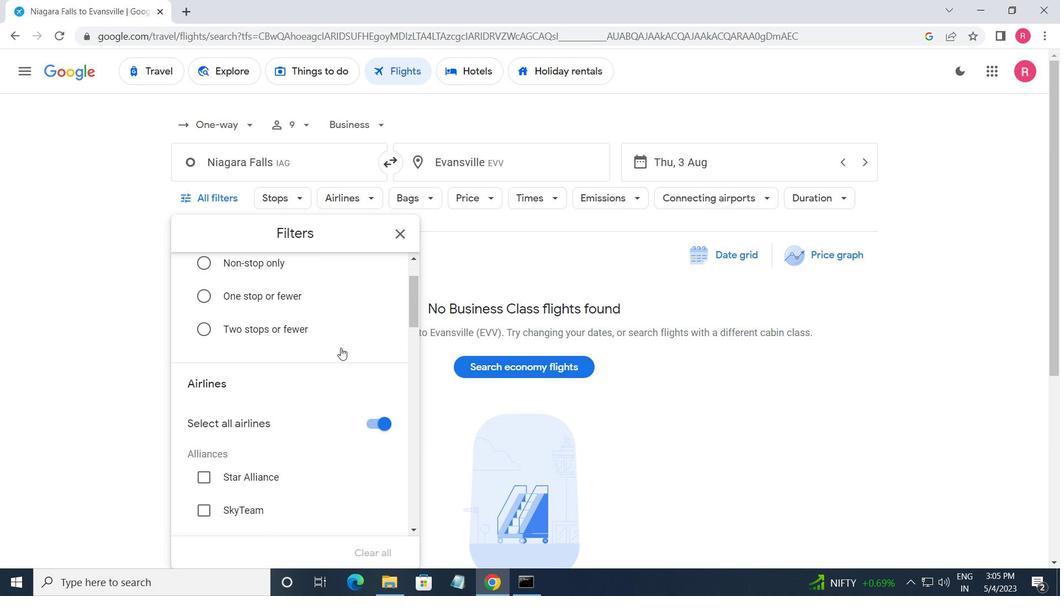 
Action: Mouse scrolled (342, 346) with delta (0, 0)
Screenshot: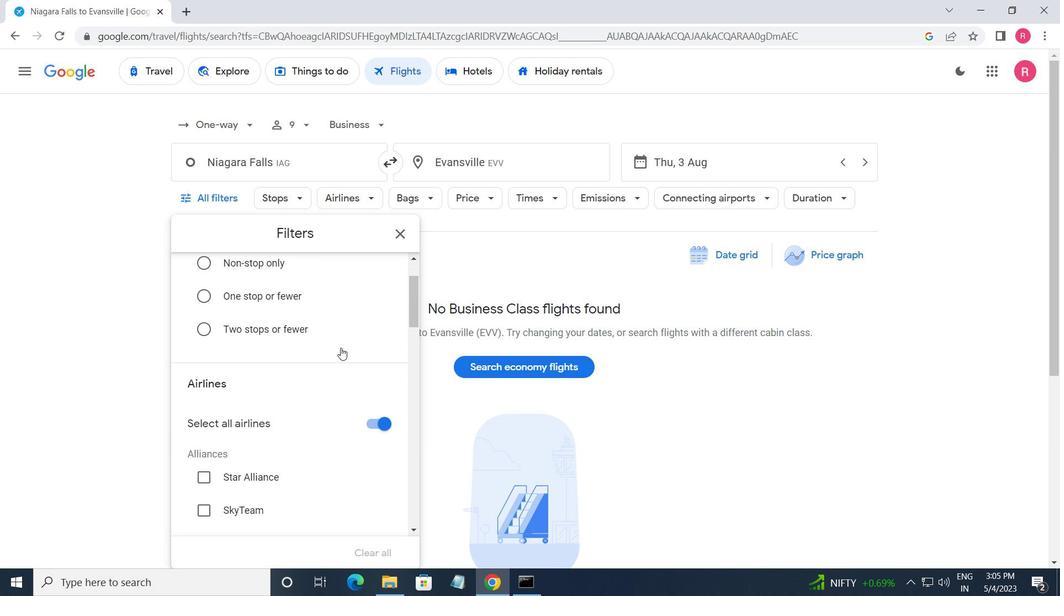
Action: Mouse moved to (341, 337)
Screenshot: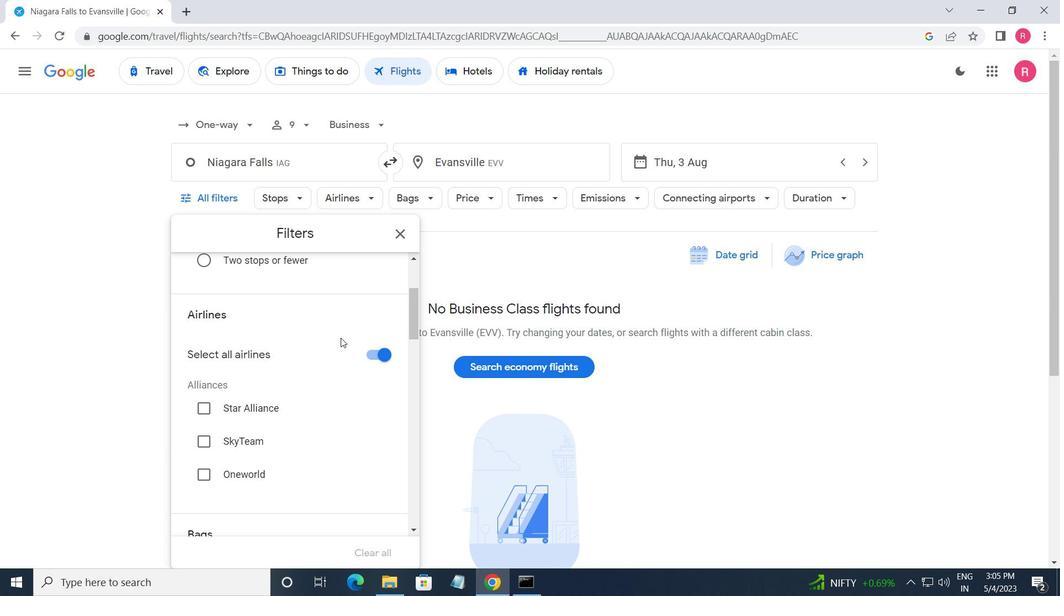 
Action: Mouse scrolled (341, 336) with delta (0, 0)
Screenshot: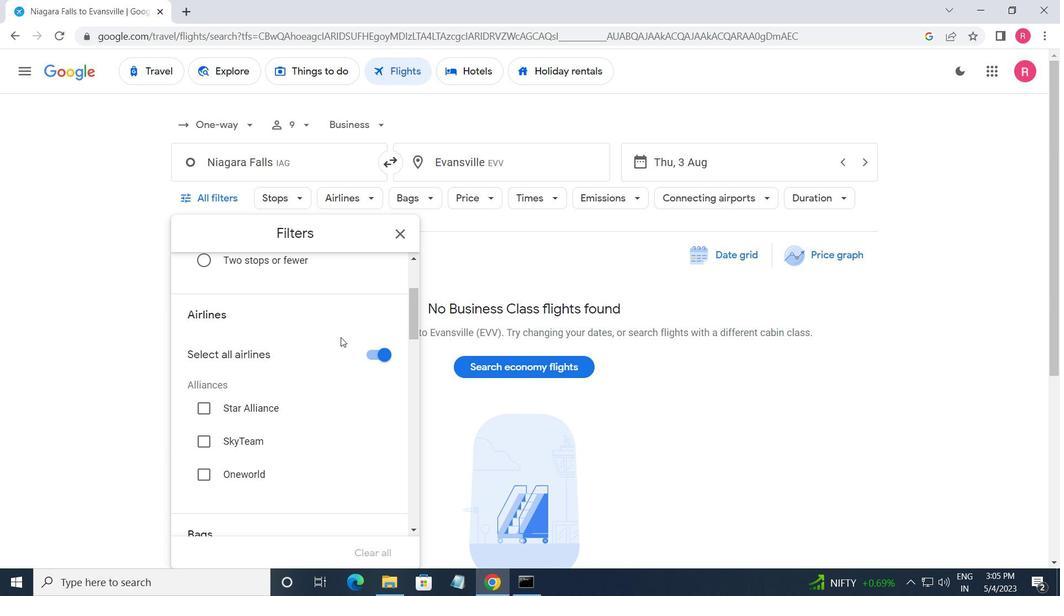 
Action: Mouse scrolled (341, 336) with delta (0, 0)
Screenshot: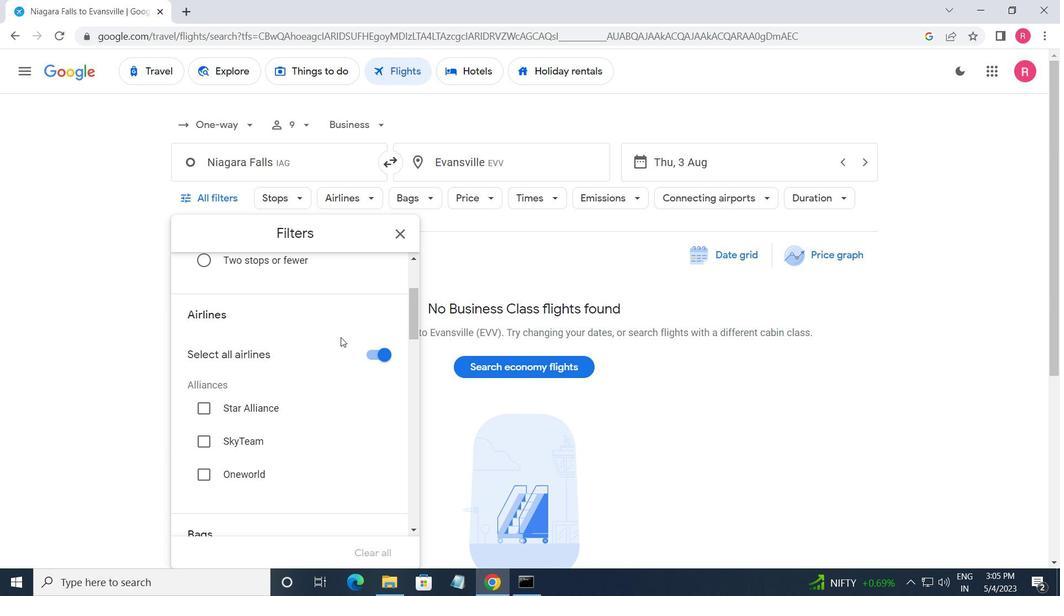 
Action: Mouse moved to (343, 336)
Screenshot: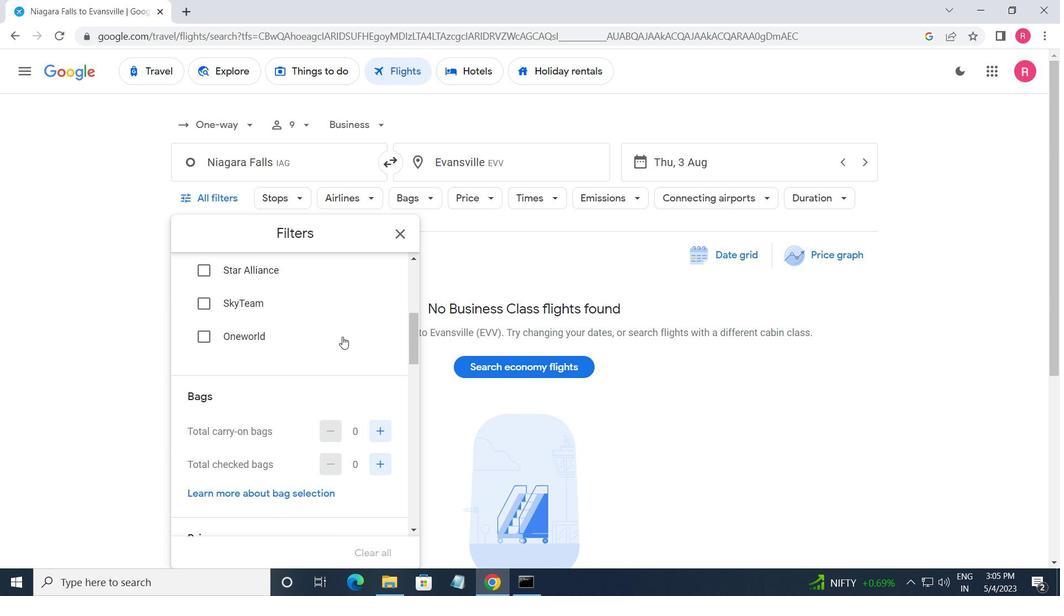 
Action: Mouse scrolled (343, 336) with delta (0, 0)
Screenshot: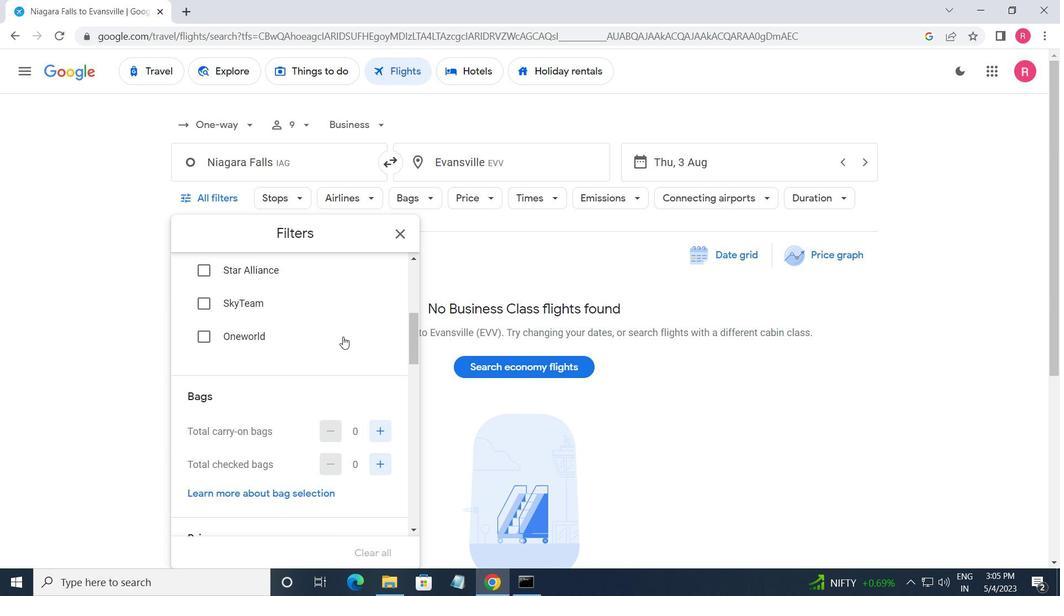 
Action: Mouse moved to (375, 367)
Screenshot: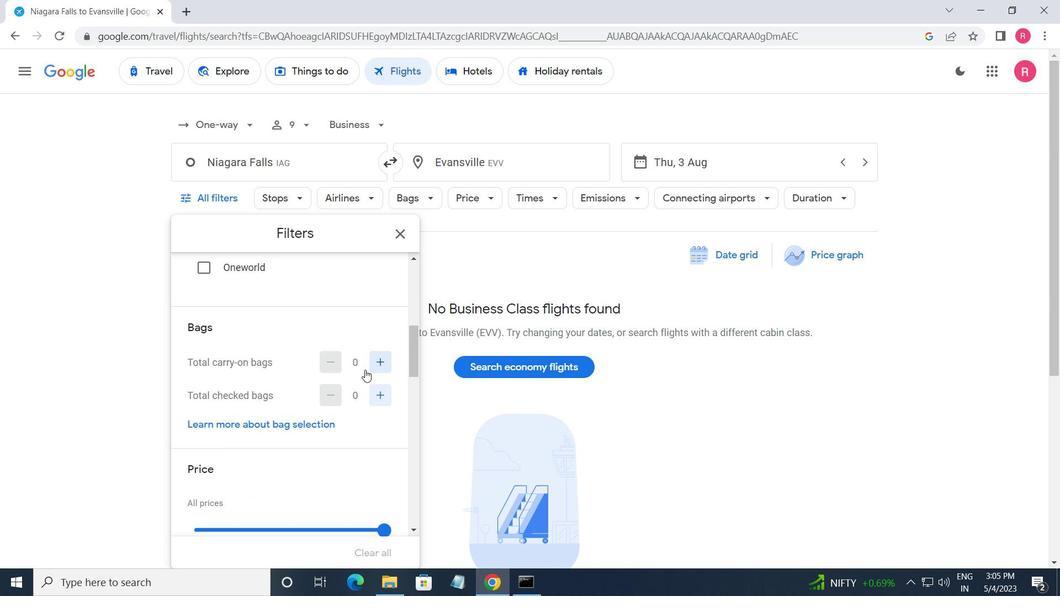 
Action: Mouse pressed left at (375, 367)
Screenshot: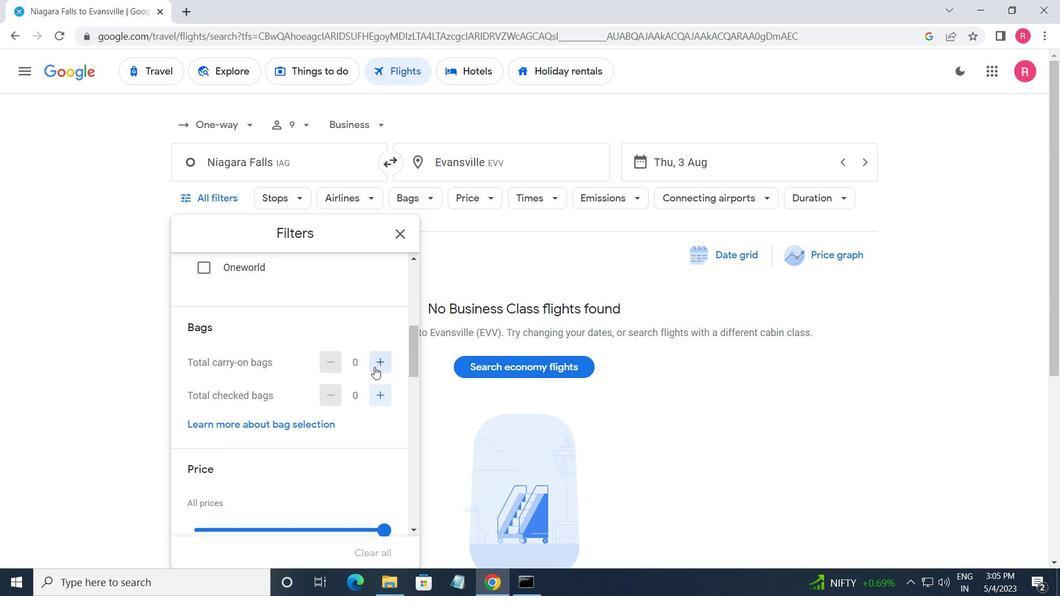 
Action: Mouse moved to (375, 367)
Screenshot: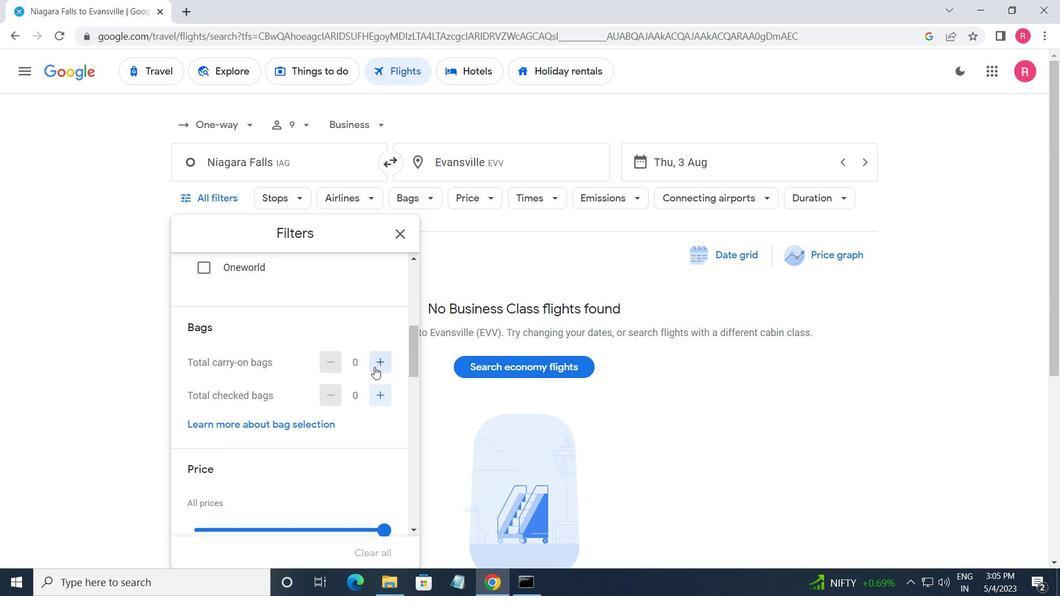 
Action: Mouse pressed left at (375, 367)
Screenshot: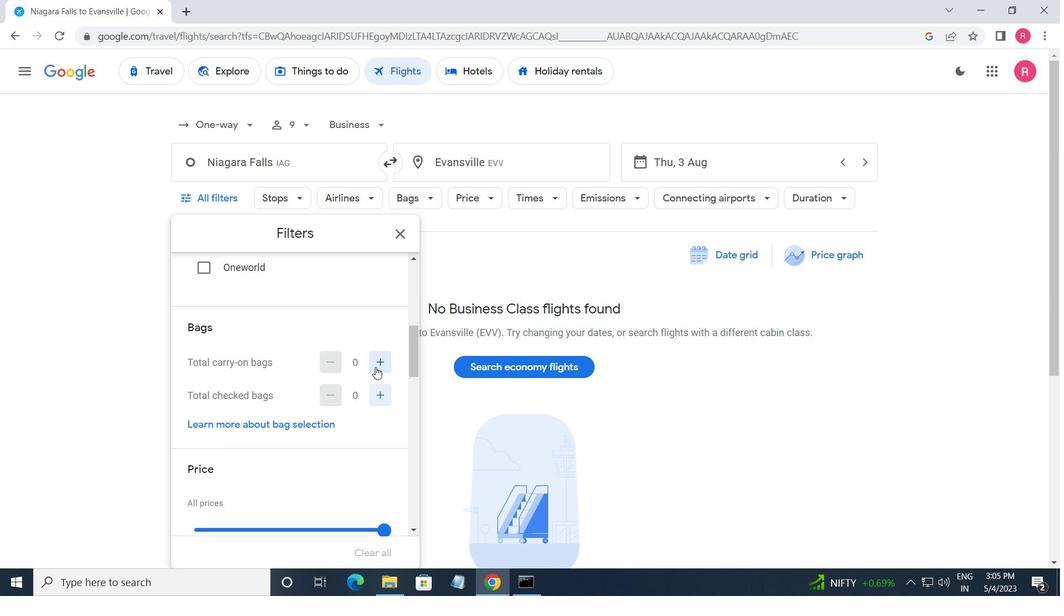 
Action: Mouse moved to (375, 366)
Screenshot: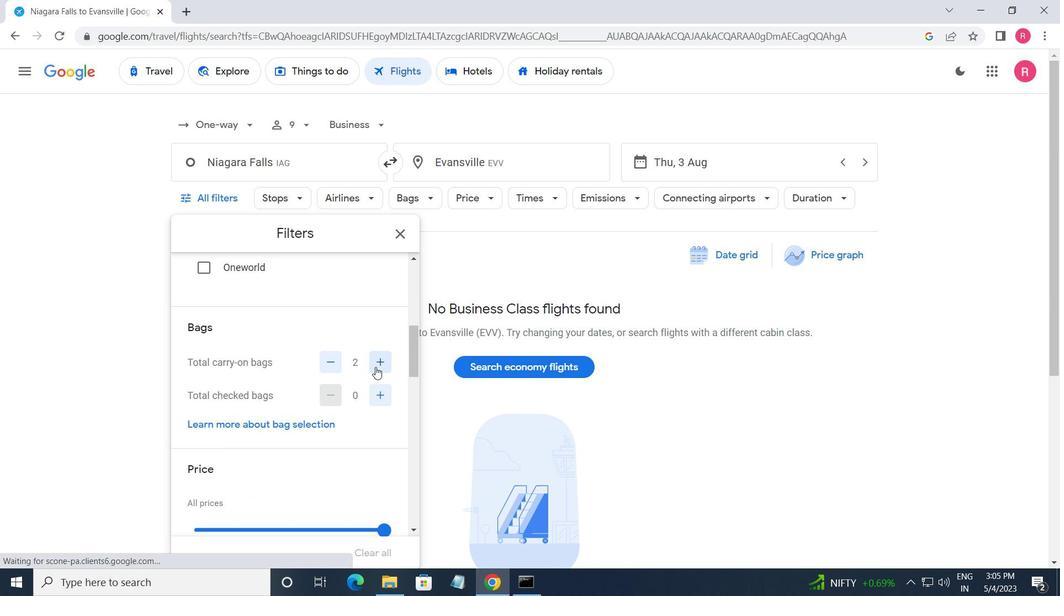 
Action: Mouse scrolled (375, 365) with delta (0, 0)
Screenshot: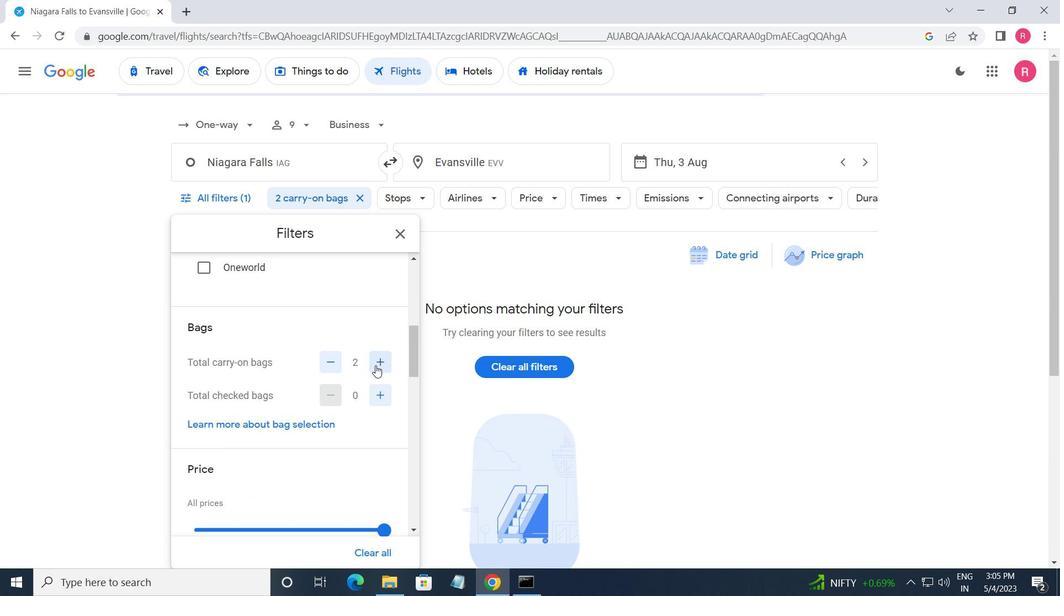 
Action: Mouse moved to (386, 458)
Screenshot: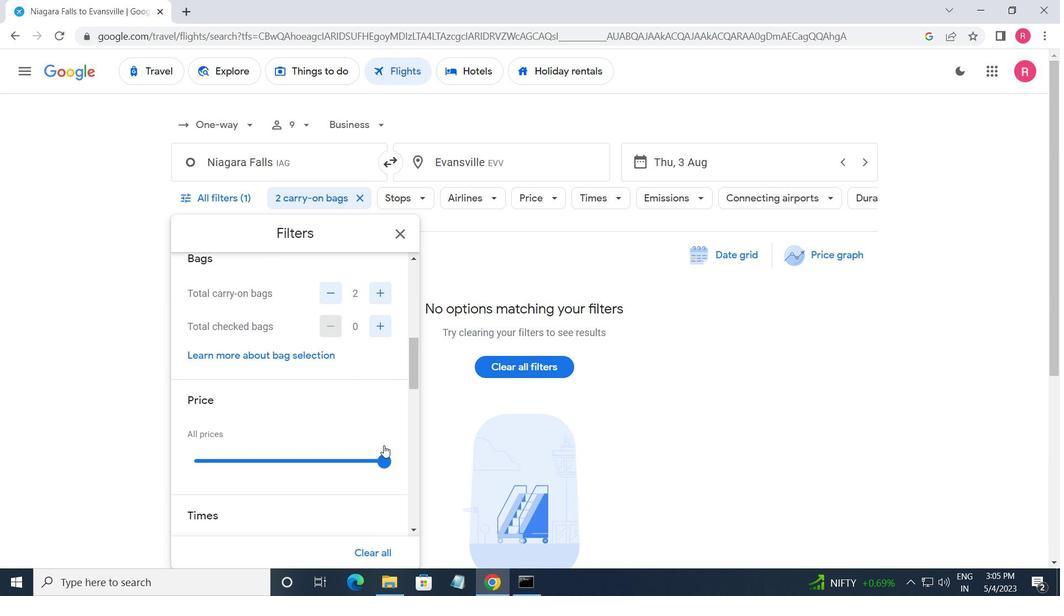 
Action: Mouse pressed left at (386, 458)
Screenshot: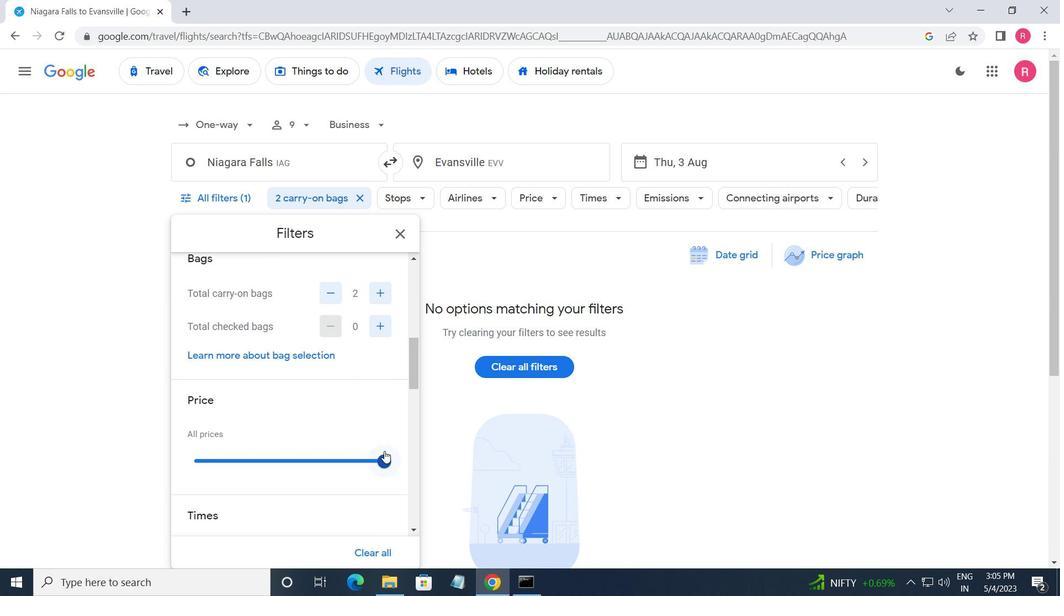 
Action: Mouse moved to (380, 393)
Screenshot: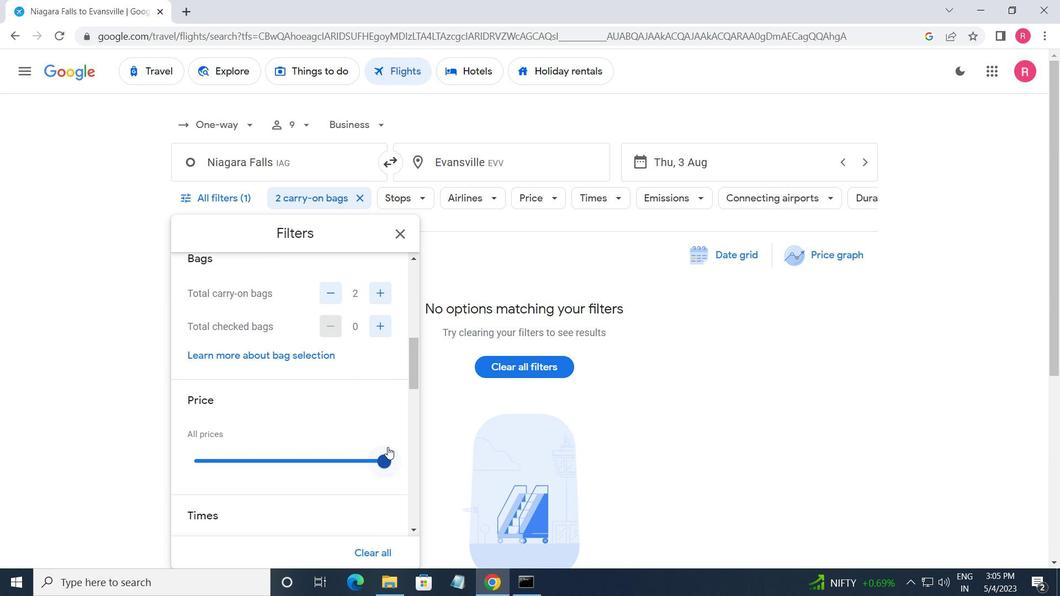 
Action: Mouse scrolled (380, 393) with delta (0, 0)
Screenshot: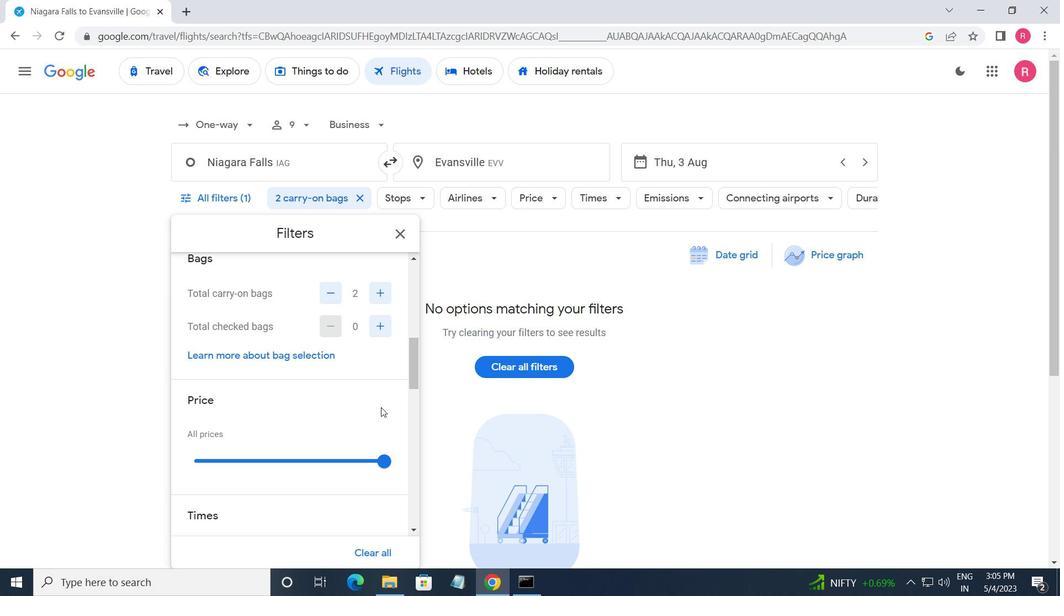
Action: Mouse scrolled (380, 393) with delta (0, 0)
Screenshot: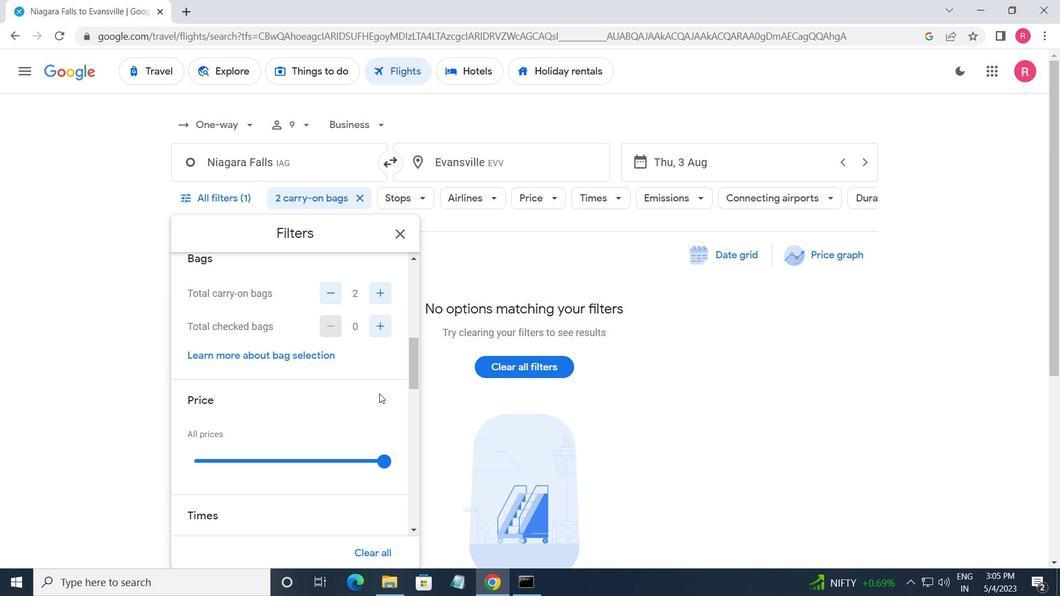 
Action: Mouse scrolled (380, 393) with delta (0, 0)
Screenshot: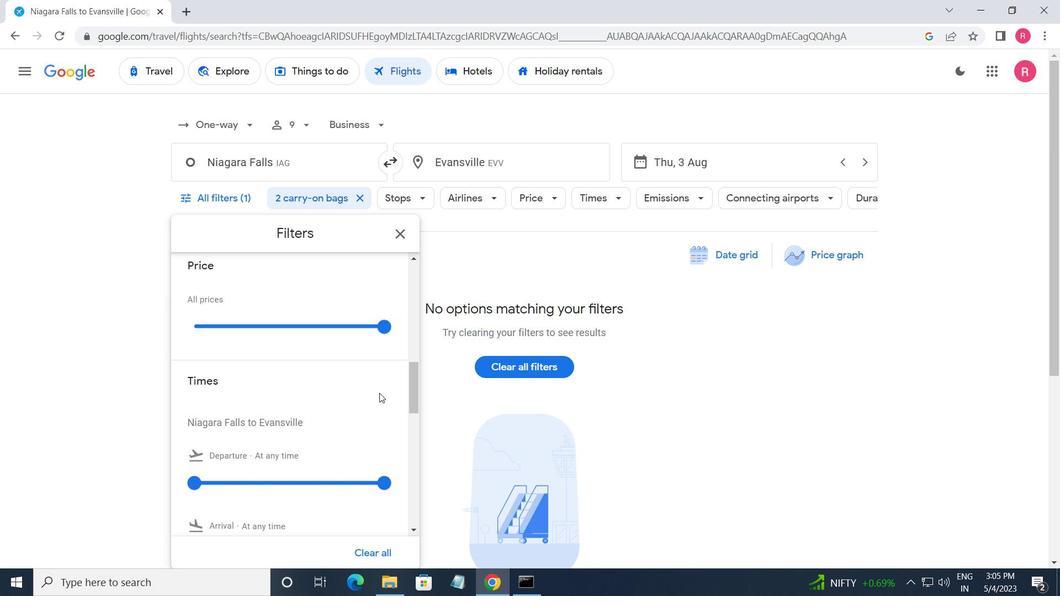 
Action: Mouse moved to (208, 404)
Screenshot: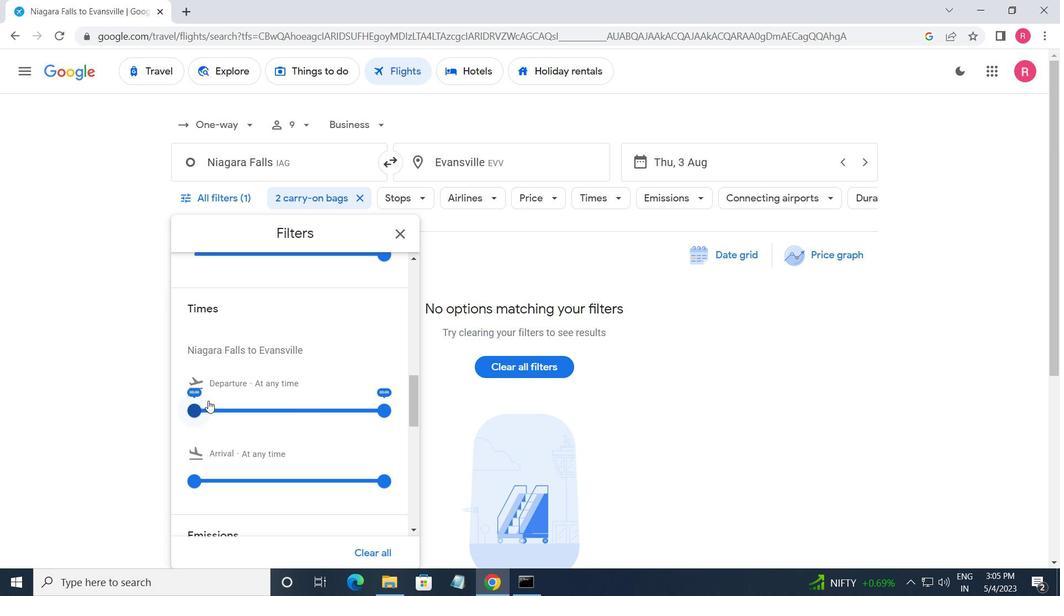 
Action: Mouse pressed left at (208, 404)
Screenshot: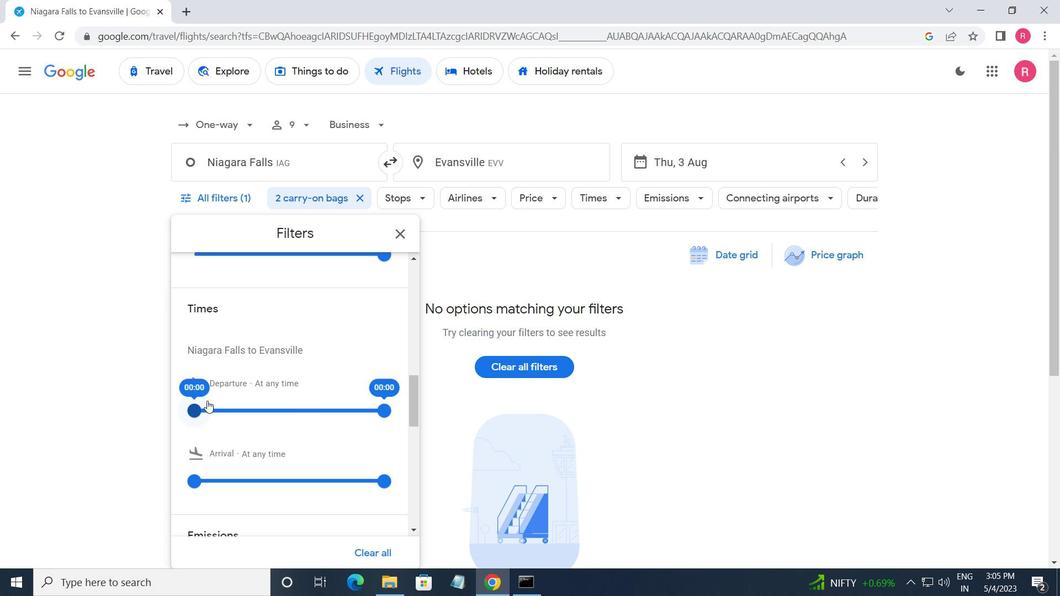 
Action: Mouse moved to (395, 410)
Screenshot: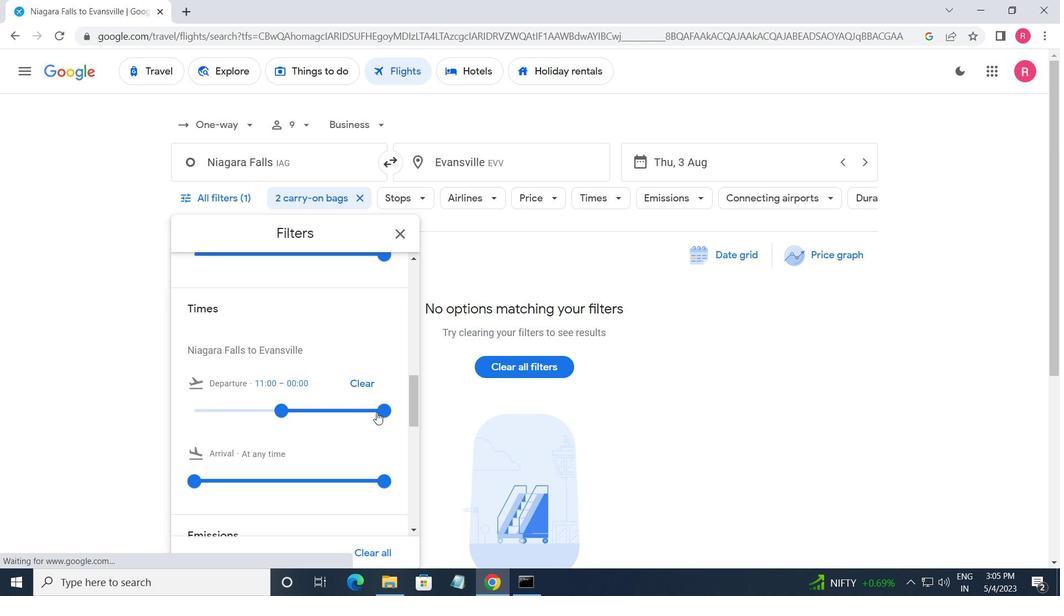 
Action: Mouse pressed left at (395, 410)
Screenshot: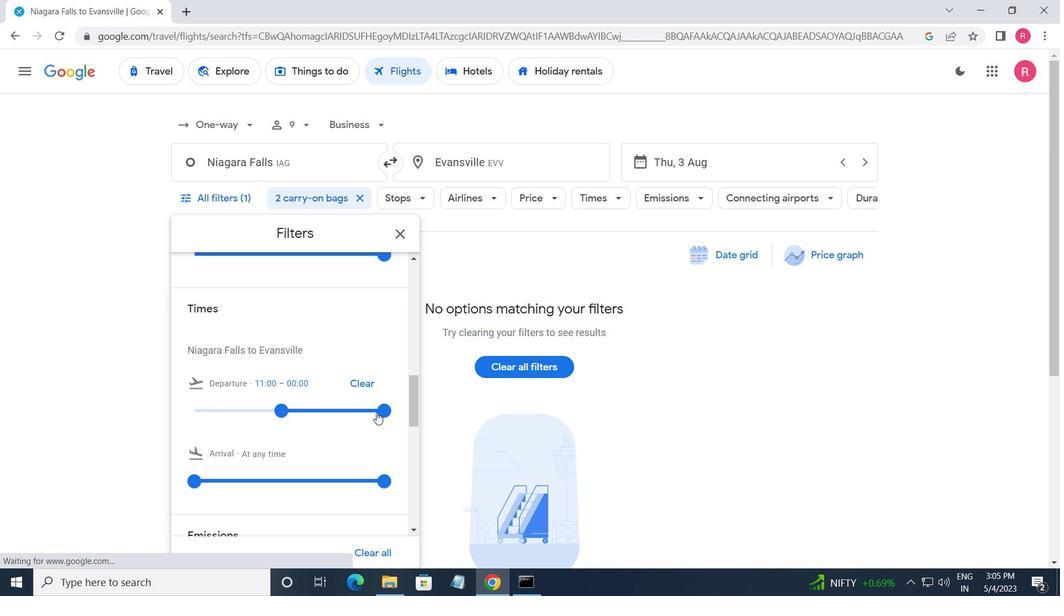 
Action: Mouse moved to (395, 243)
Screenshot: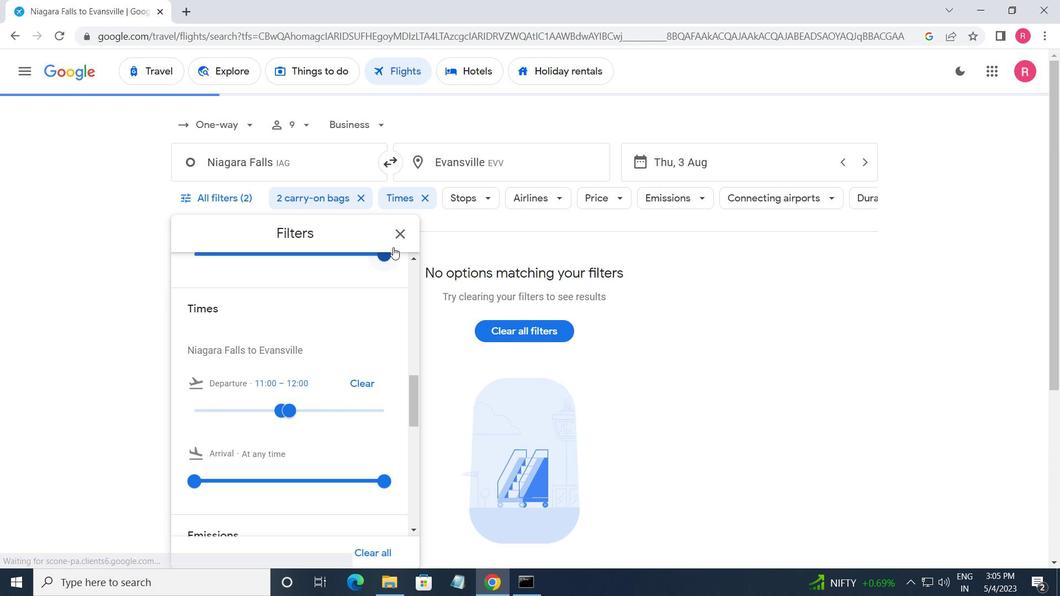 
Action: Mouse pressed left at (395, 243)
Screenshot: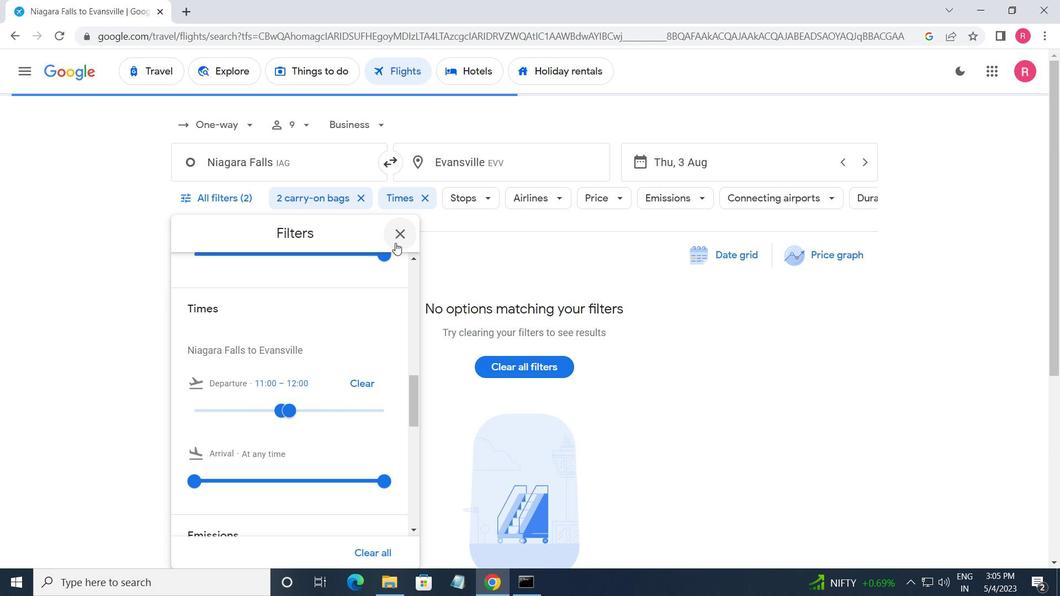 
Action: Mouse moved to (395, 243)
Screenshot: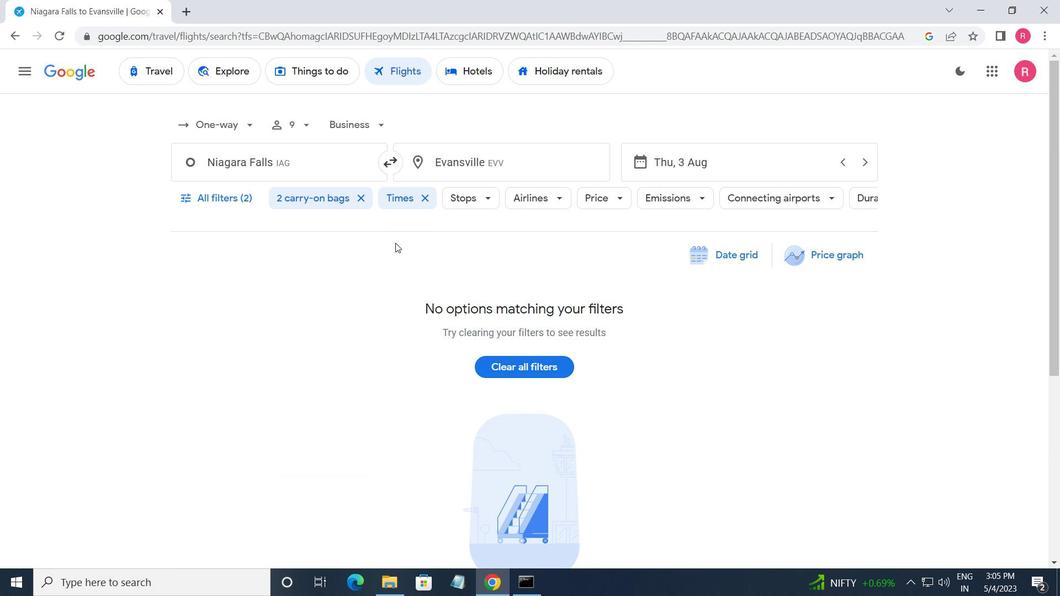 
